 Task: Add a signature Jeffery Brown containing Have a great National Nurses Day, Jeffery Brown to email address softage.8@softage.net and add a folder Test scores
Action: Mouse moved to (112, 142)
Screenshot: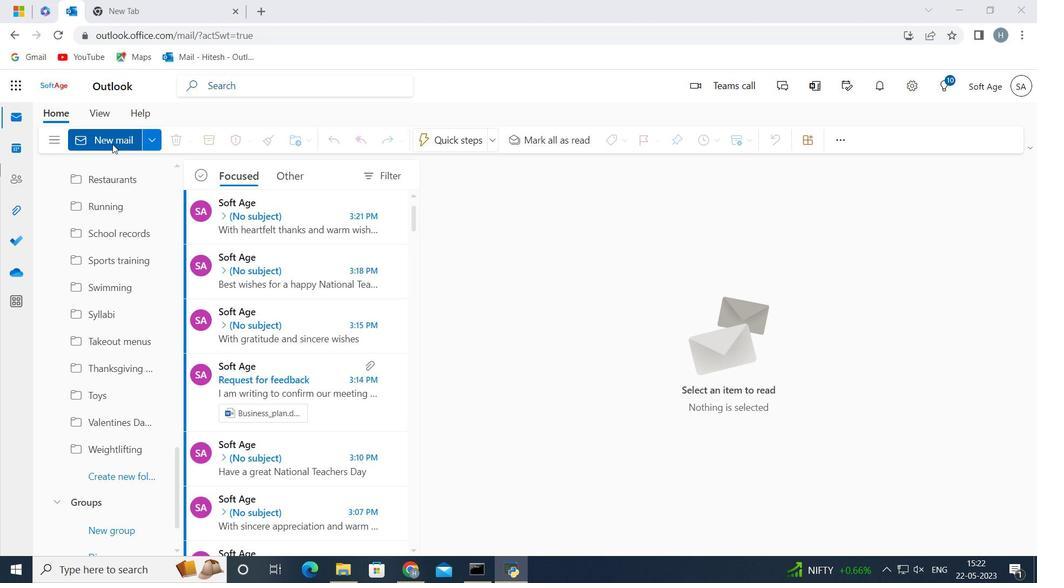 
Action: Mouse pressed left at (112, 142)
Screenshot: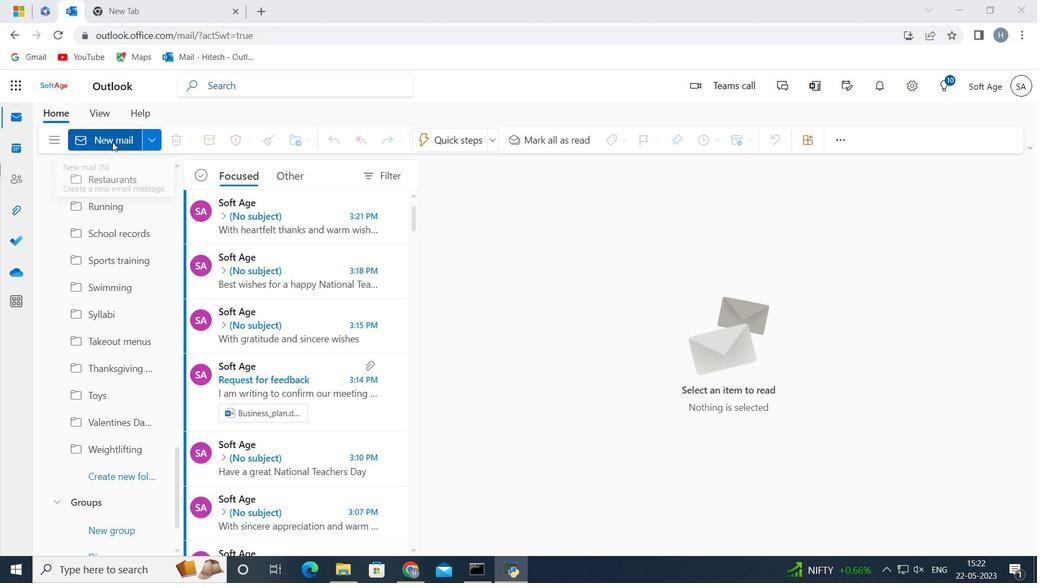 
Action: Mouse moved to (843, 146)
Screenshot: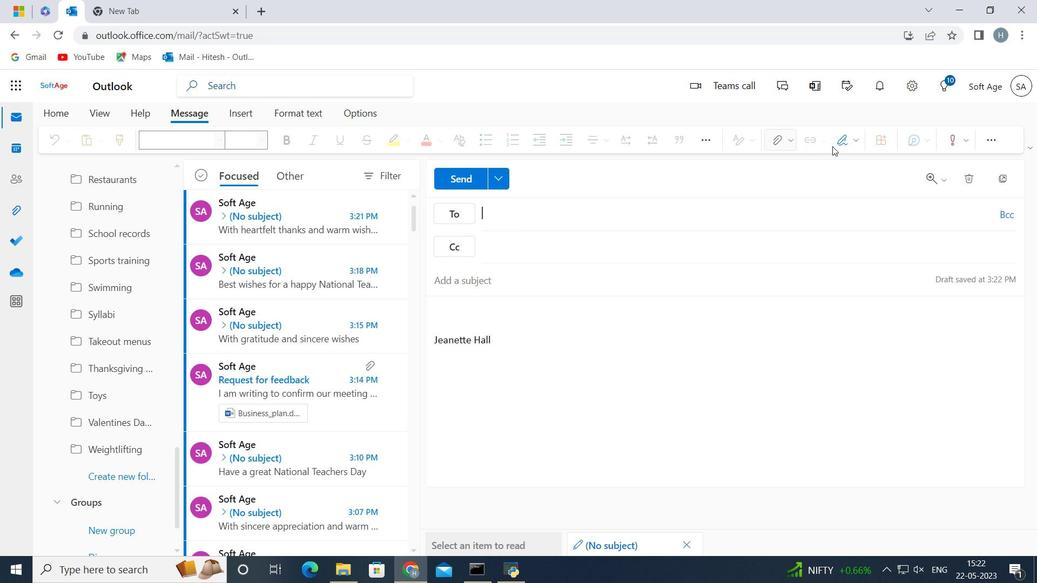 
Action: Mouse pressed left at (843, 146)
Screenshot: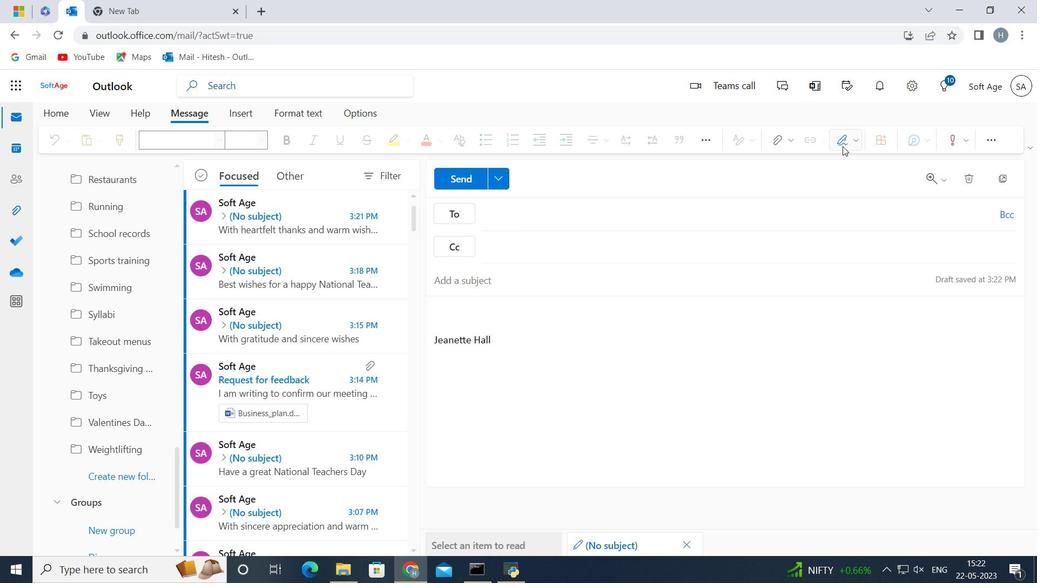 
Action: Mouse moved to (817, 314)
Screenshot: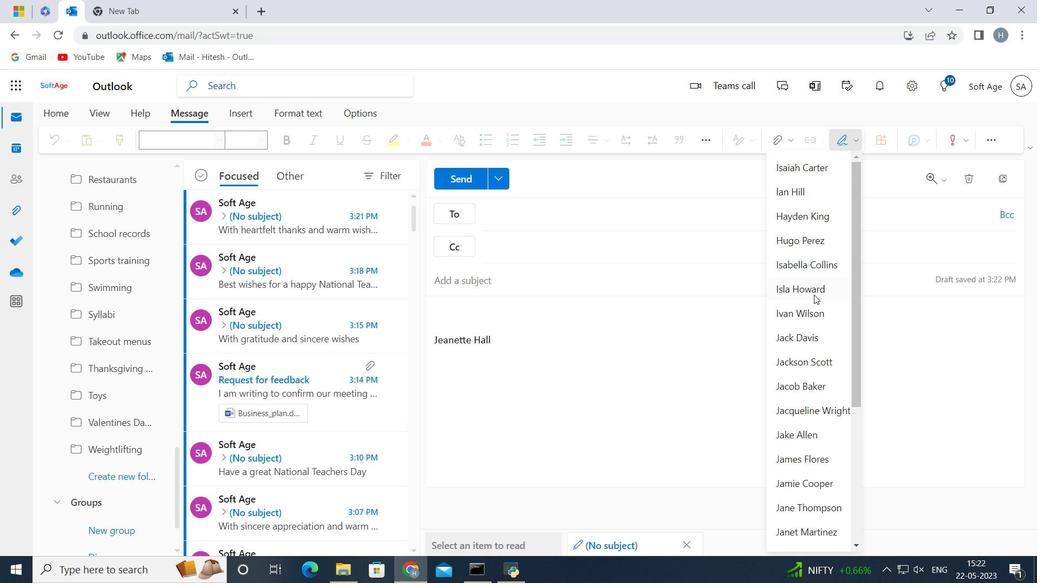 
Action: Mouse scrolled (817, 314) with delta (0, 0)
Screenshot: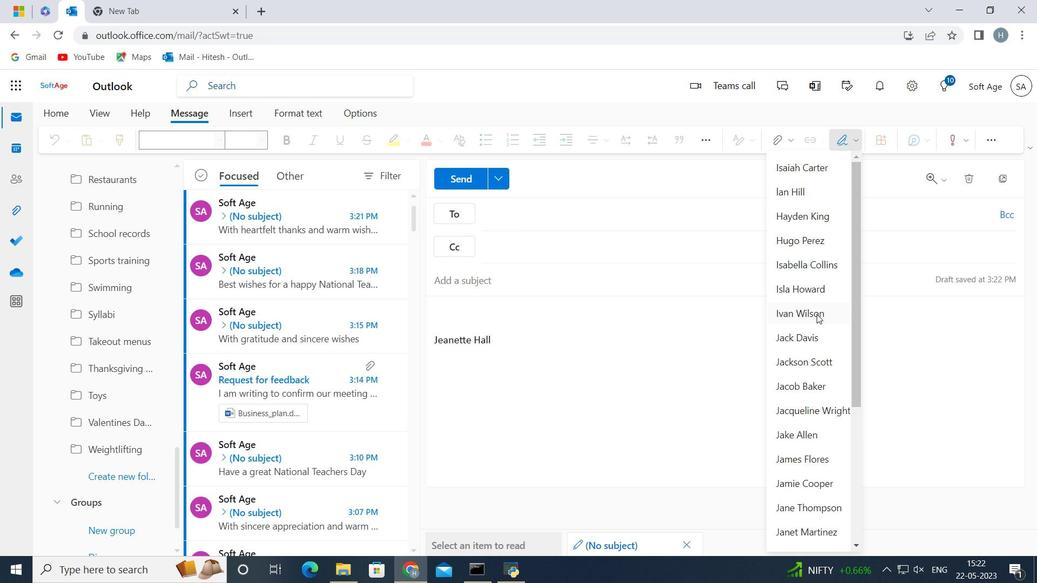 
Action: Mouse scrolled (817, 314) with delta (0, 0)
Screenshot: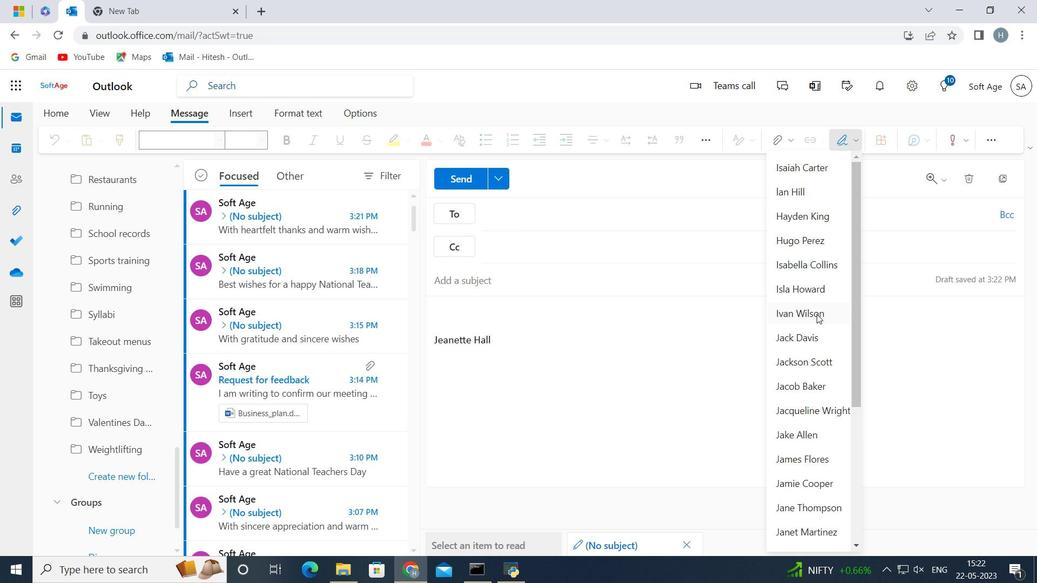 
Action: Mouse scrolled (817, 314) with delta (0, 0)
Screenshot: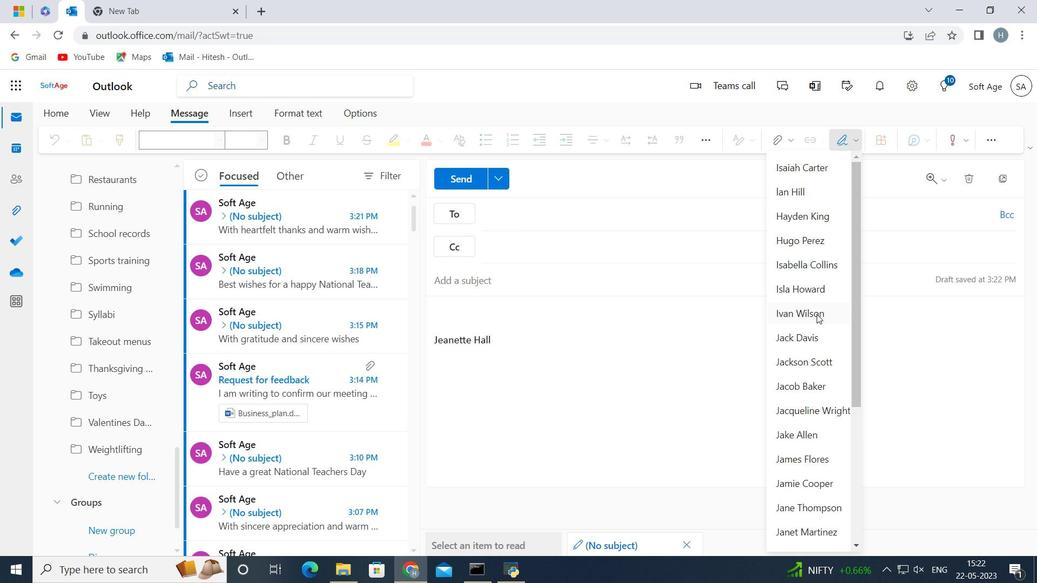 
Action: Mouse scrolled (817, 314) with delta (0, 0)
Screenshot: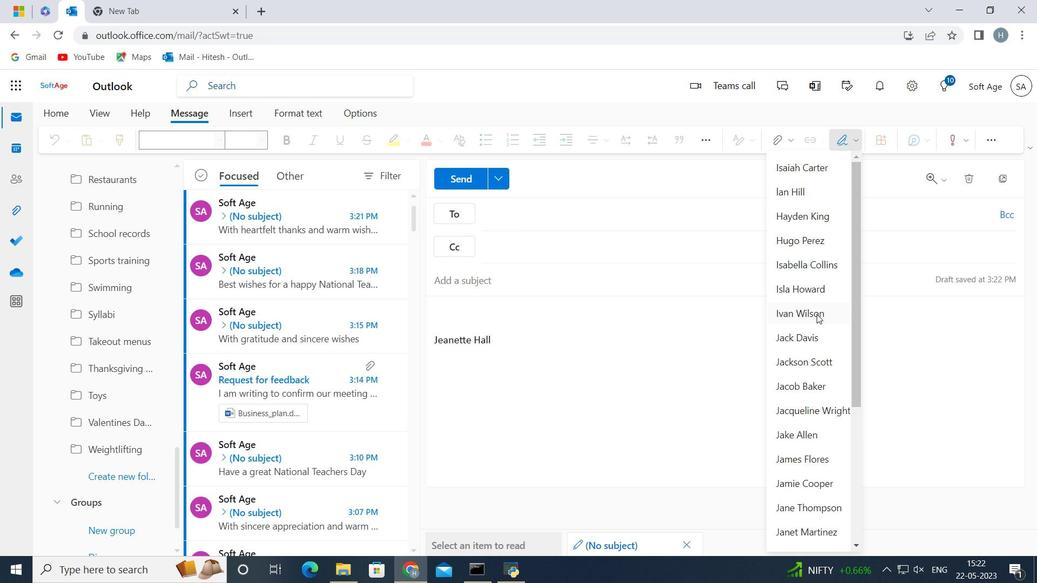
Action: Mouse scrolled (817, 314) with delta (0, 0)
Screenshot: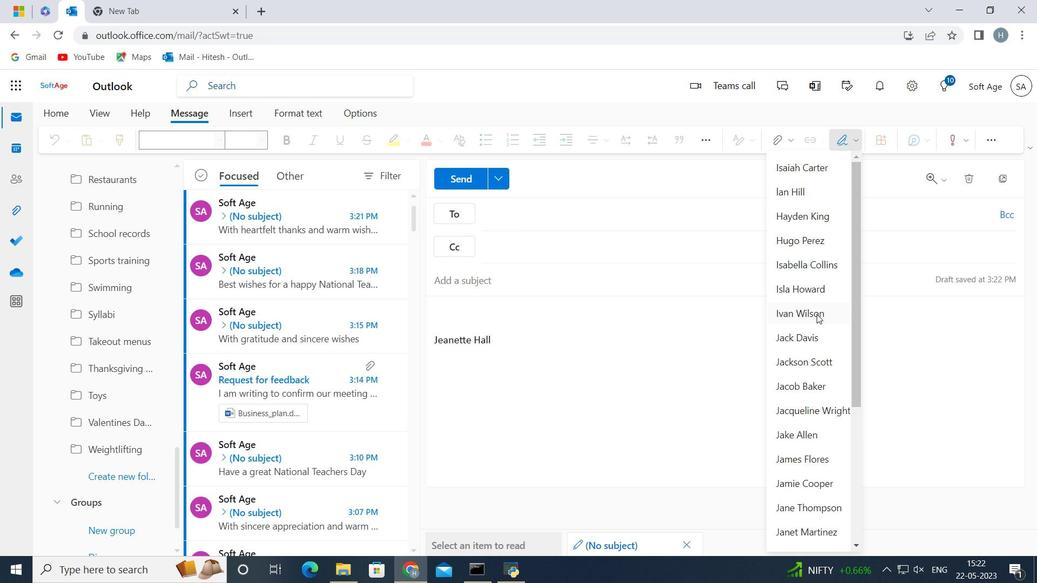 
Action: Mouse scrolled (817, 314) with delta (0, 0)
Screenshot: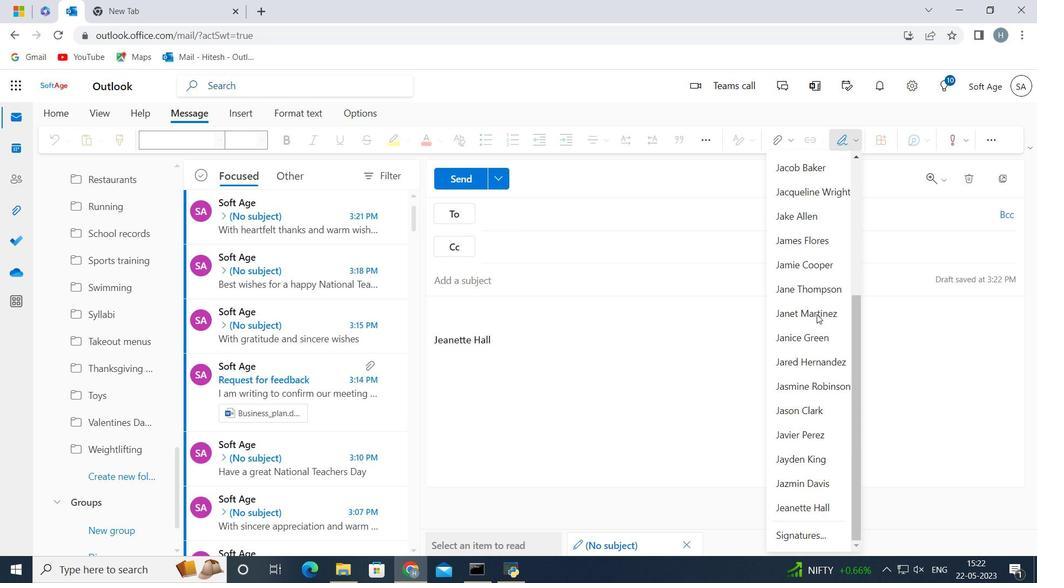 
Action: Mouse moved to (817, 317)
Screenshot: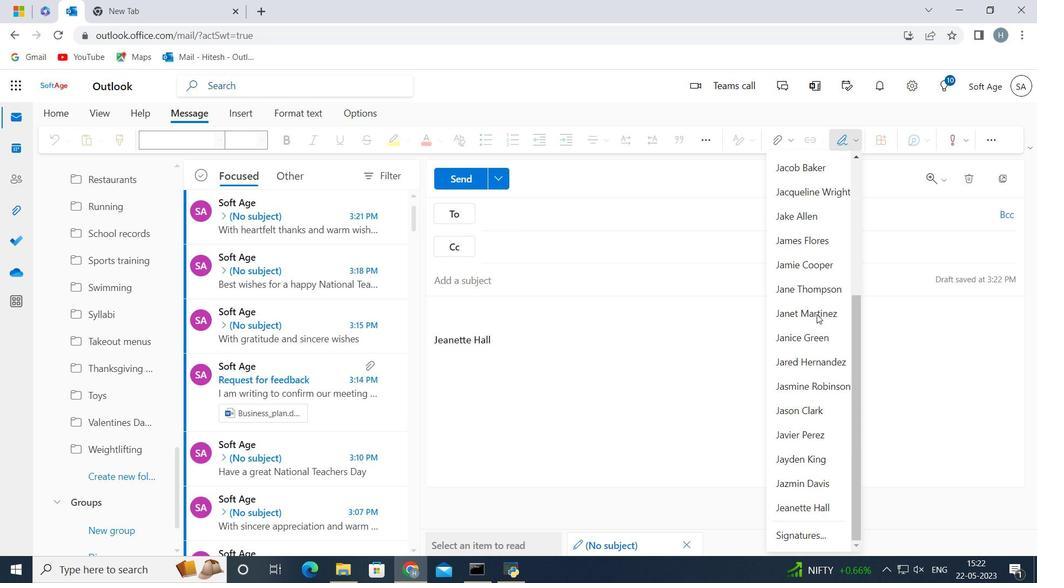 
Action: Mouse scrolled (817, 317) with delta (0, 0)
Screenshot: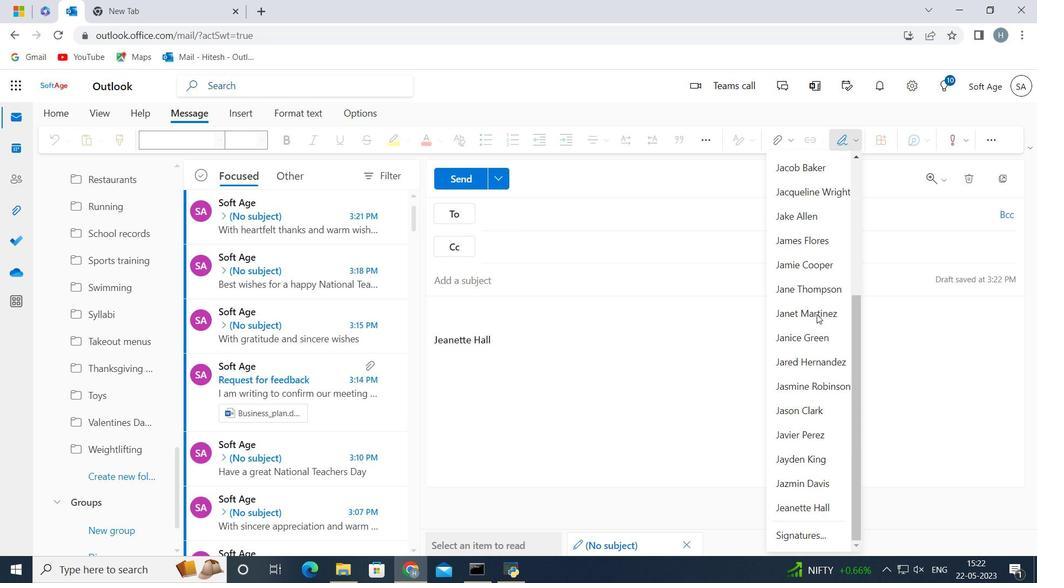 
Action: Mouse moved to (817, 322)
Screenshot: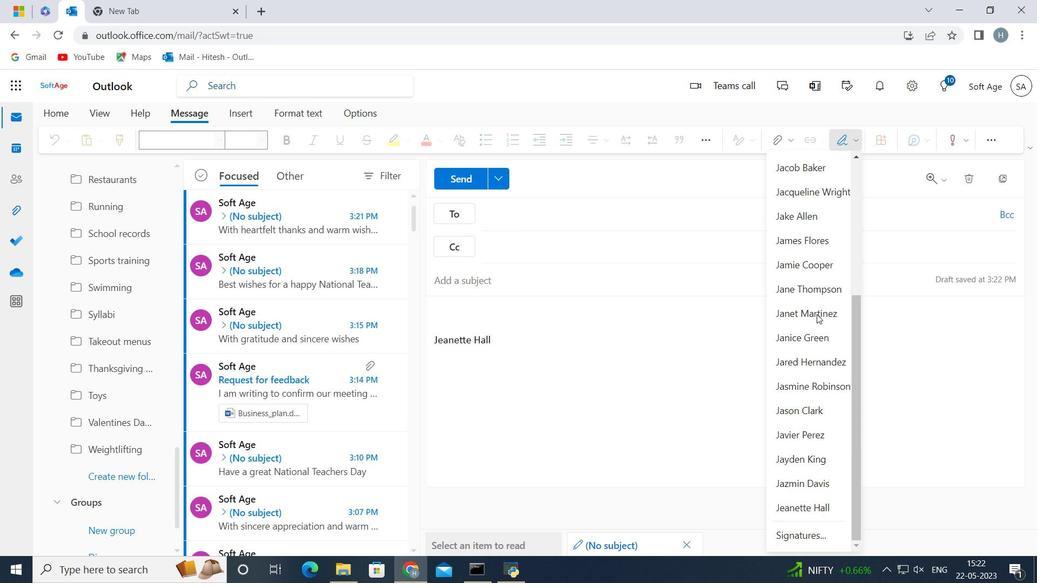 
Action: Mouse scrolled (817, 322) with delta (0, 0)
Screenshot: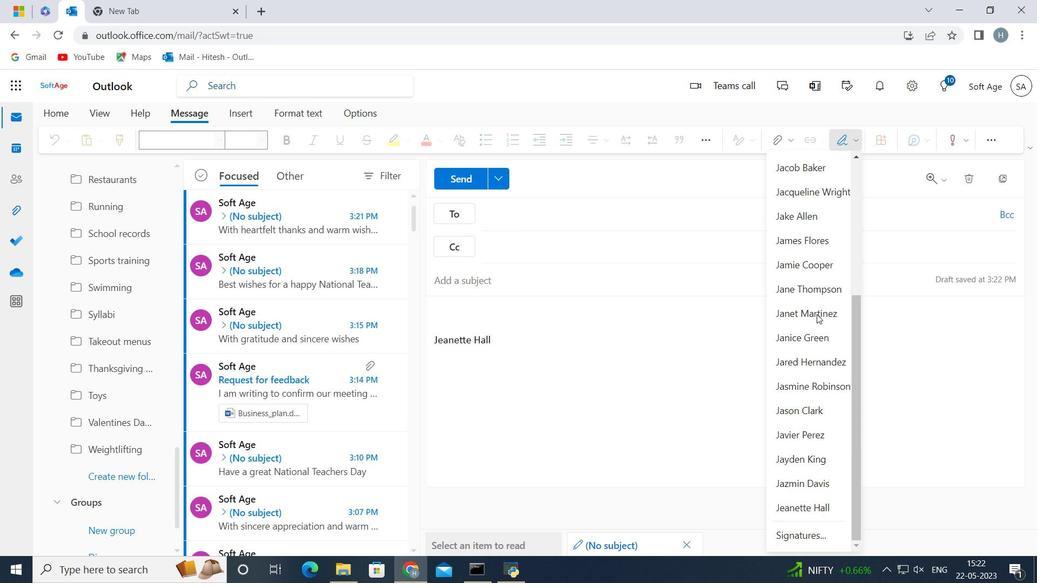 
Action: Mouse moved to (817, 327)
Screenshot: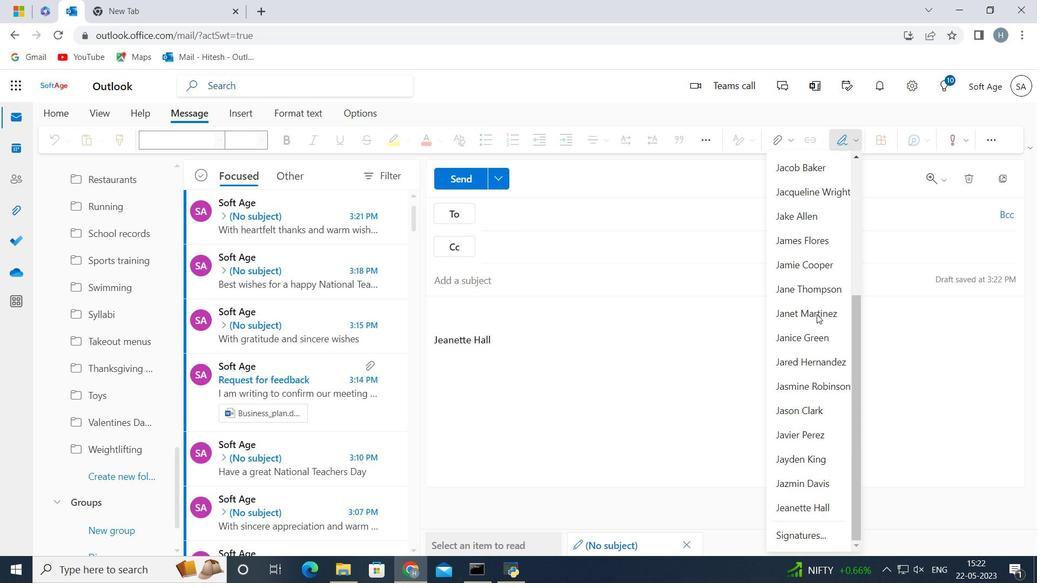 
Action: Mouse scrolled (817, 326) with delta (0, 0)
Screenshot: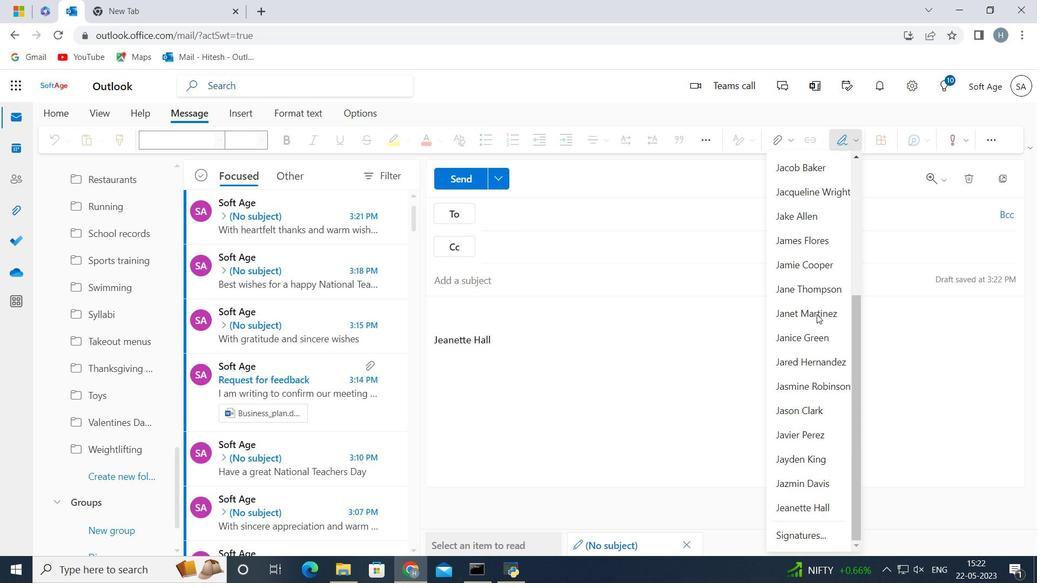 
Action: Mouse moved to (790, 539)
Screenshot: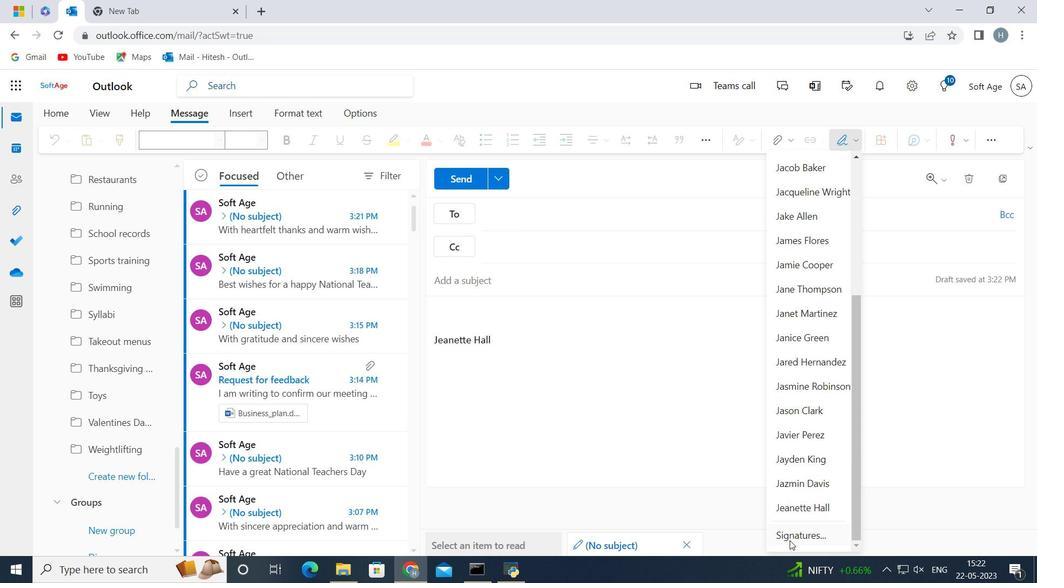 
Action: Mouse pressed left at (790, 539)
Screenshot: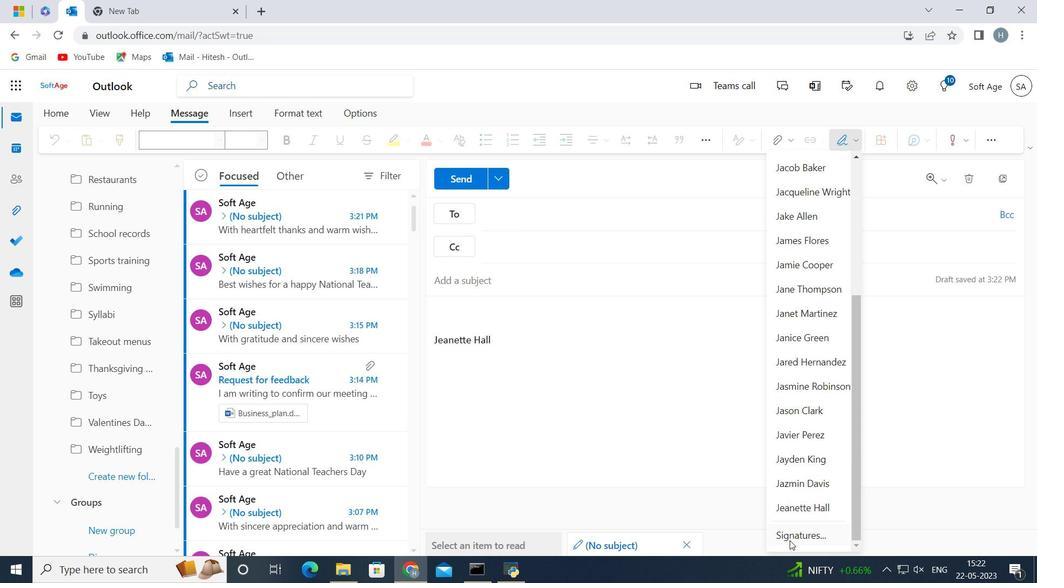 
Action: Mouse moved to (709, 242)
Screenshot: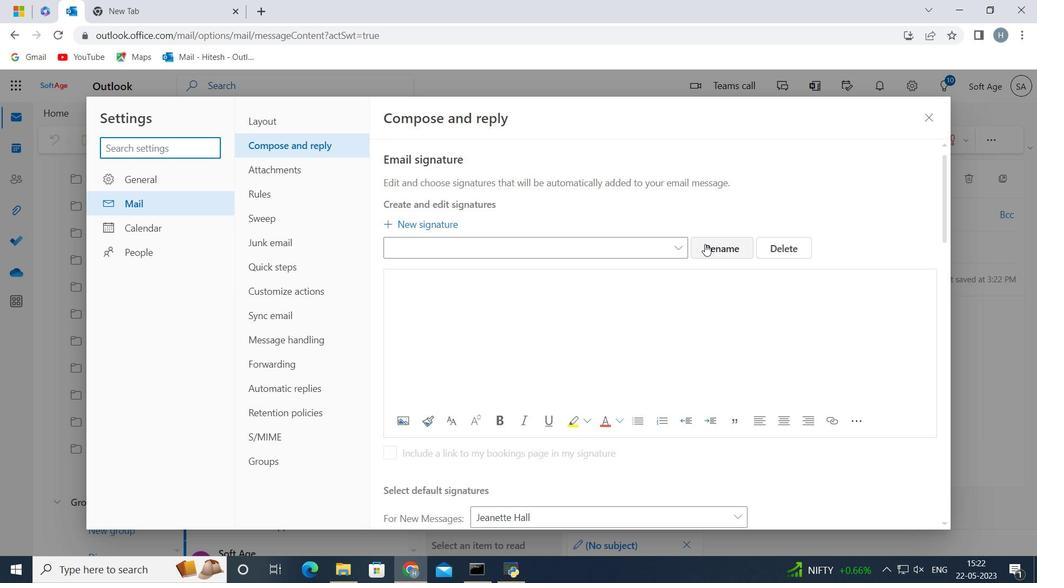 
Action: Mouse pressed left at (709, 242)
Screenshot: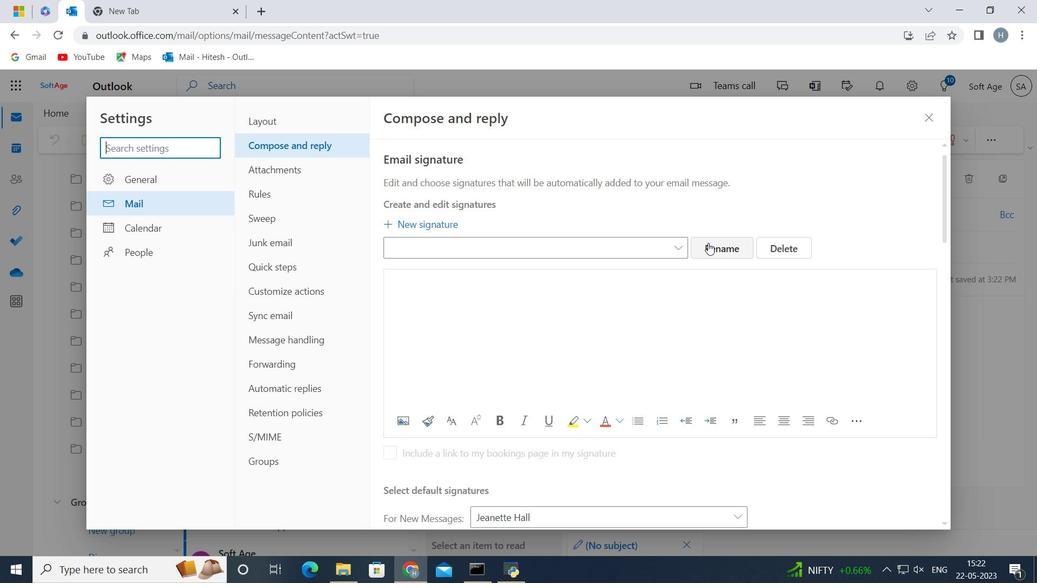 
Action: Mouse moved to (675, 246)
Screenshot: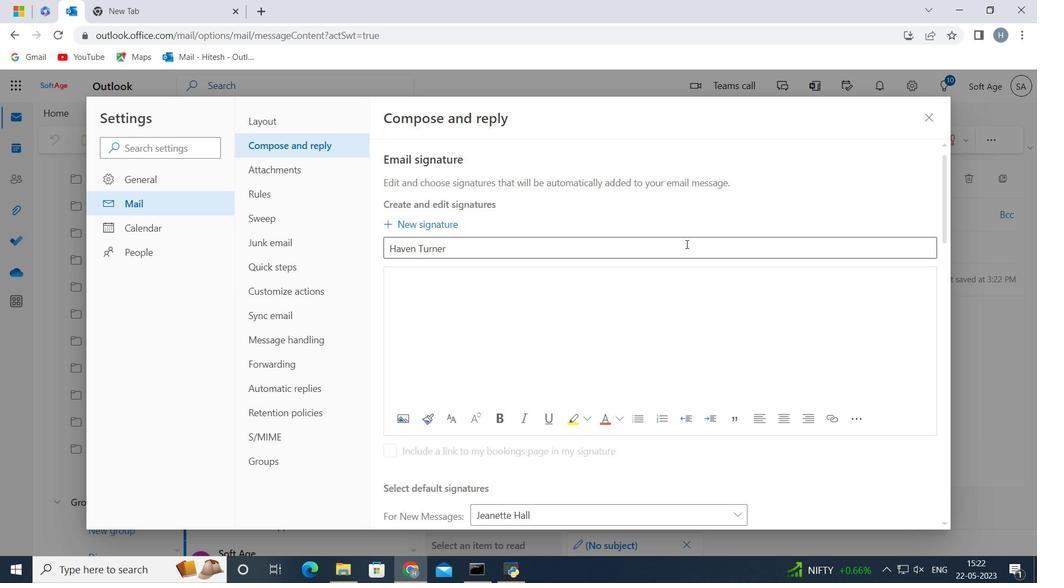 
Action: Mouse pressed left at (675, 246)
Screenshot: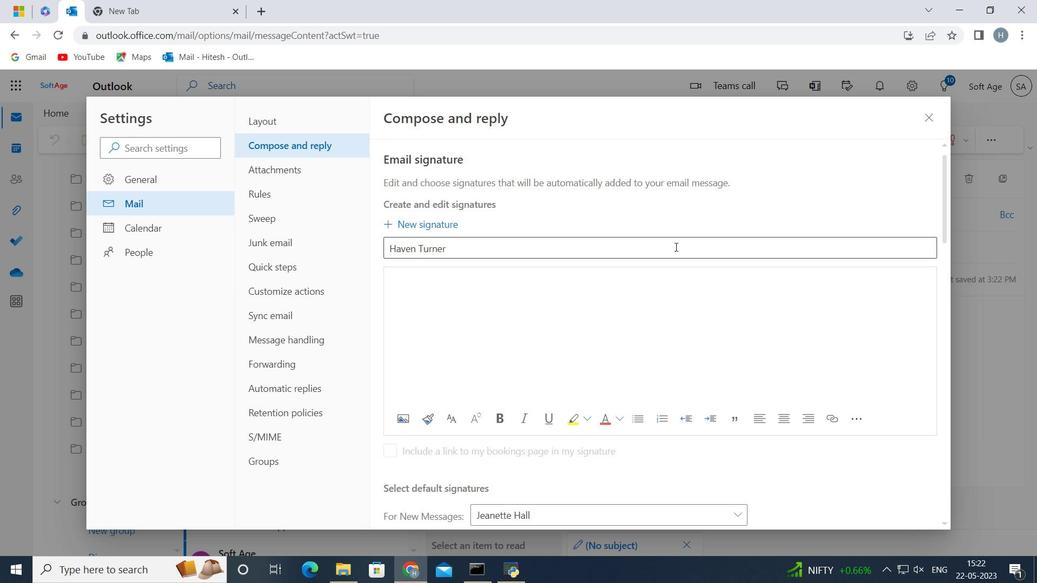 
Action: Mouse moved to (674, 246)
Screenshot: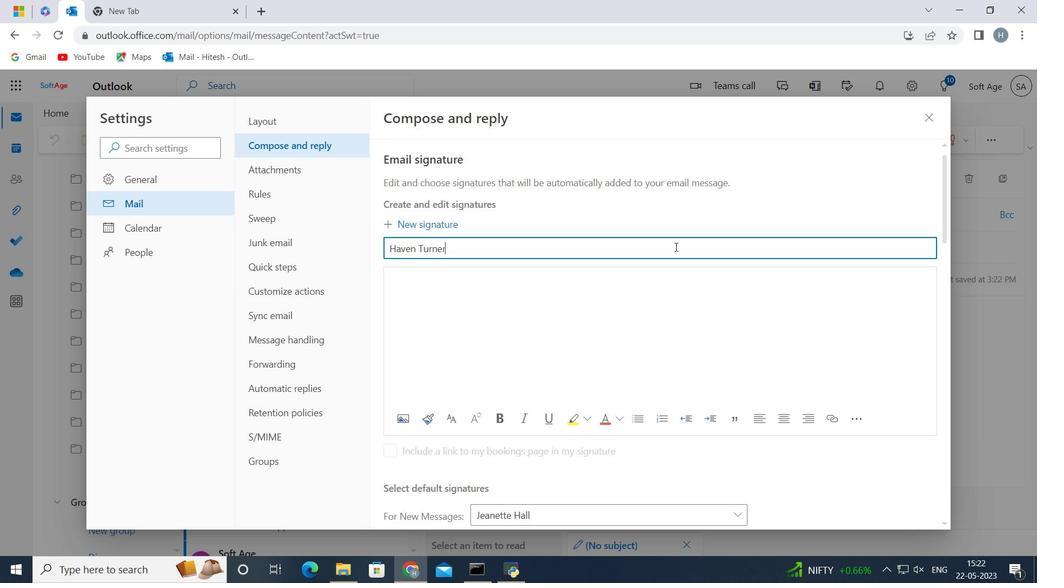 
Action: Key pressed <Key.backspace><Key.backspace><Key.backspace><Key.backspace><Key.backspace><Key.backspace><Key.backspace><Key.backspace><Key.backspace><Key.backspace><Key.backspace><Key.backspace><Key.backspace><Key.backspace><Key.backspace><Key.backspace><Key.backspace><Key.backspace><Key.backspace><Key.backspace><Key.backspace><Key.backspace><Key.backspace><Key.backspace><Key.backspace><Key.shift><Key.shift><Key.shift>Jeffery<Key.space><Key.shift><Key.shift>Brown
Screenshot: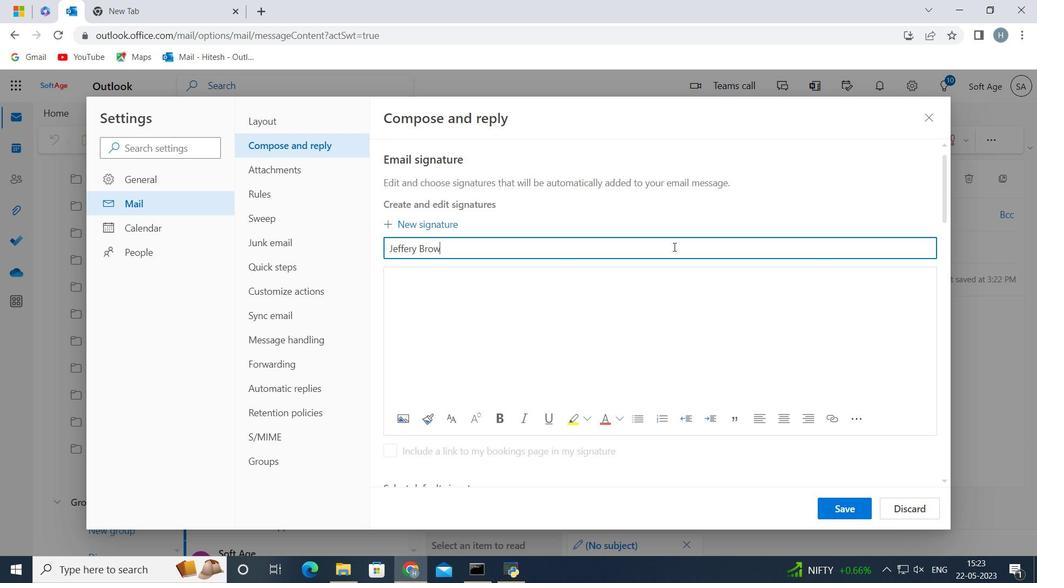
Action: Mouse moved to (873, 180)
Screenshot: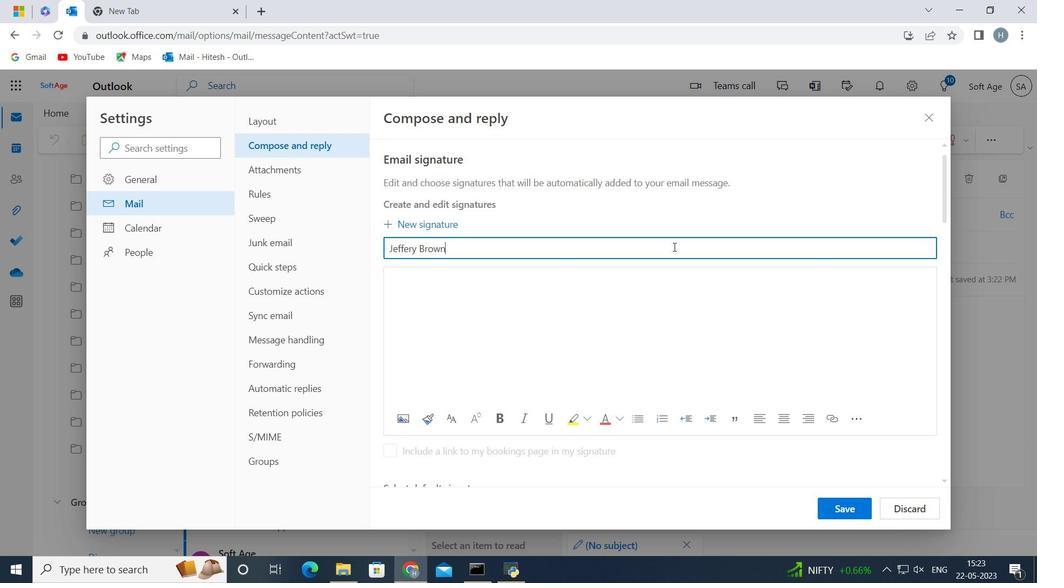 
Action: Key pressed <Key.space>
Screenshot: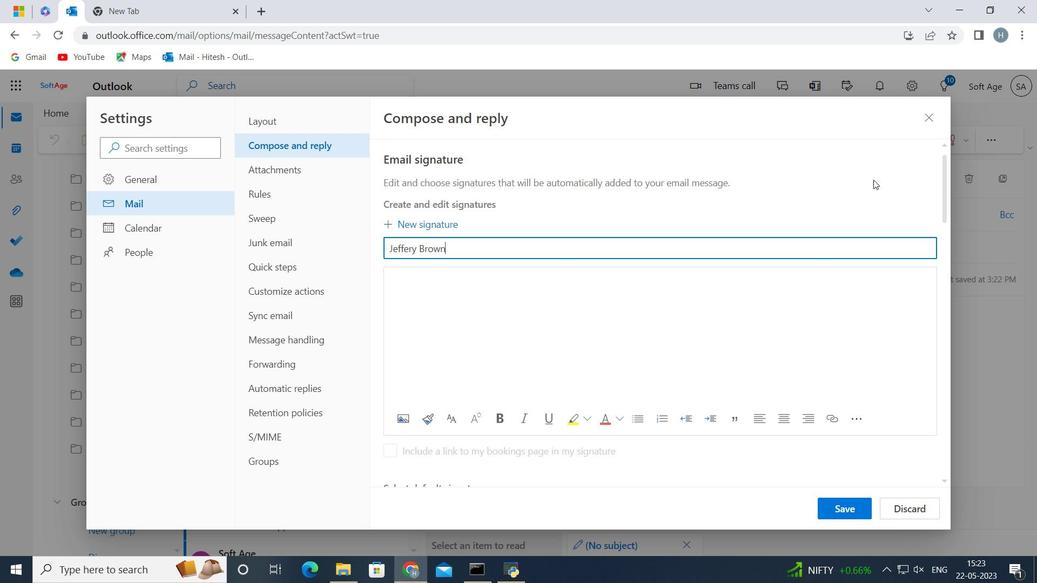 
Action: Mouse moved to (524, 312)
Screenshot: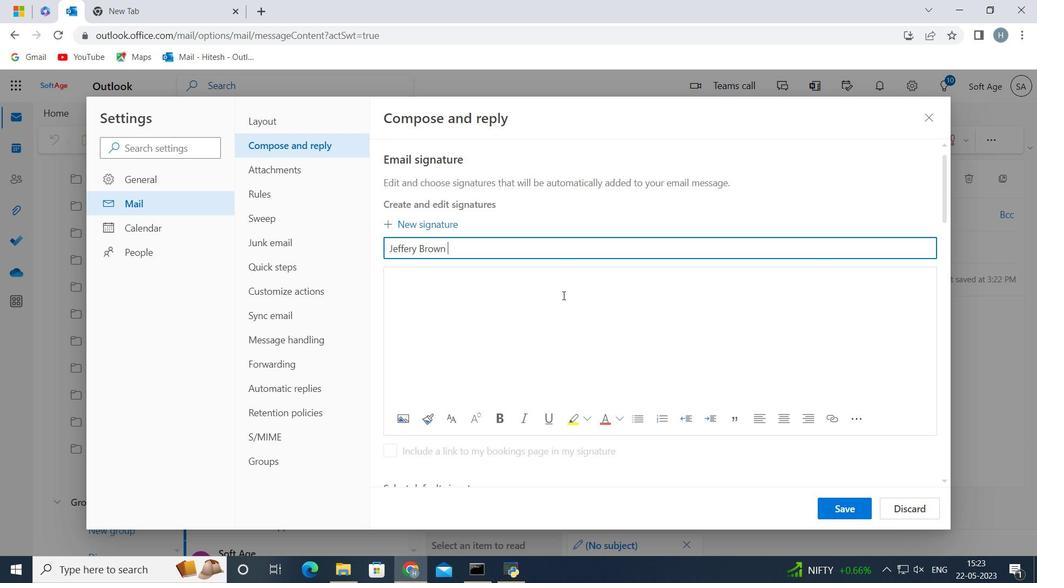 
Action: Mouse pressed left at (524, 312)
Screenshot: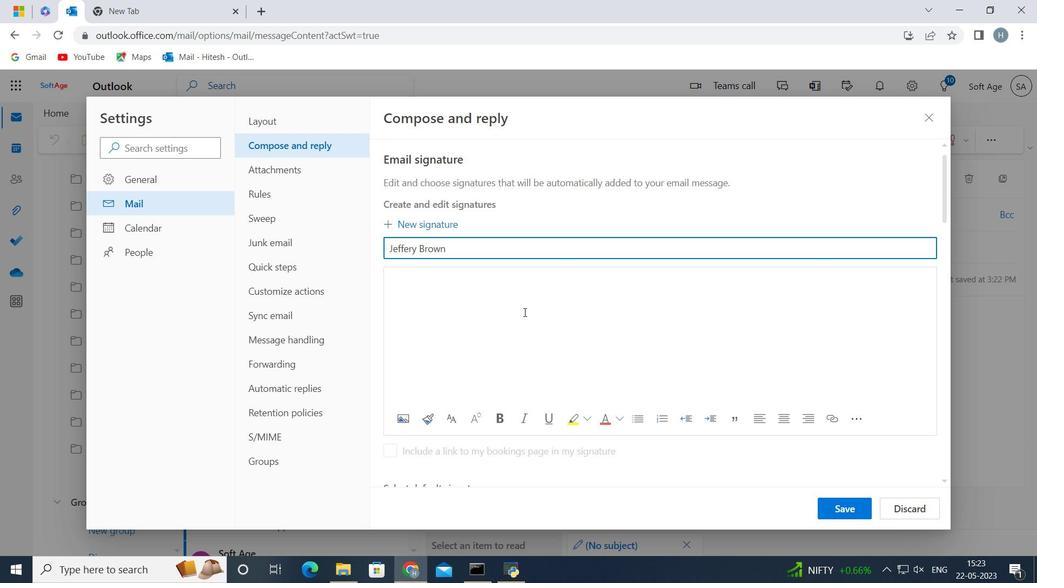 
Action: Key pressed <Key.shift><Key.shift><Key.shift><Key.shift><Key.shift><Key.shift><Key.shift><Key.shift><Key.shift><Key.shift><Key.shift><Key.shift><Key.shift><Key.shift>Jeffery<Key.space><Key.shift><Key.shift><Key.shift><Key.shift><Key.shift><Key.shift>Brown
Screenshot: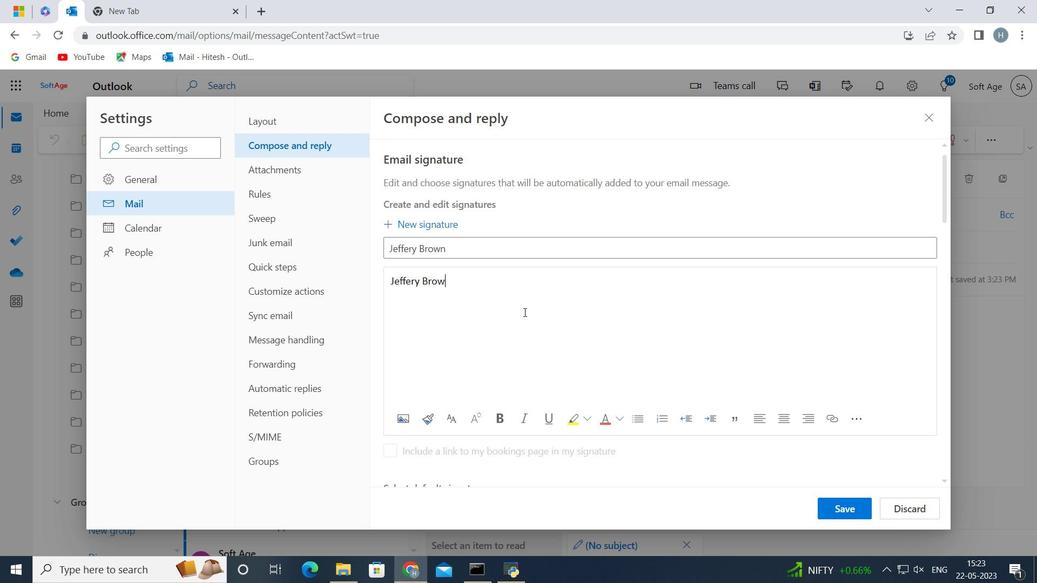 
Action: Mouse moved to (852, 514)
Screenshot: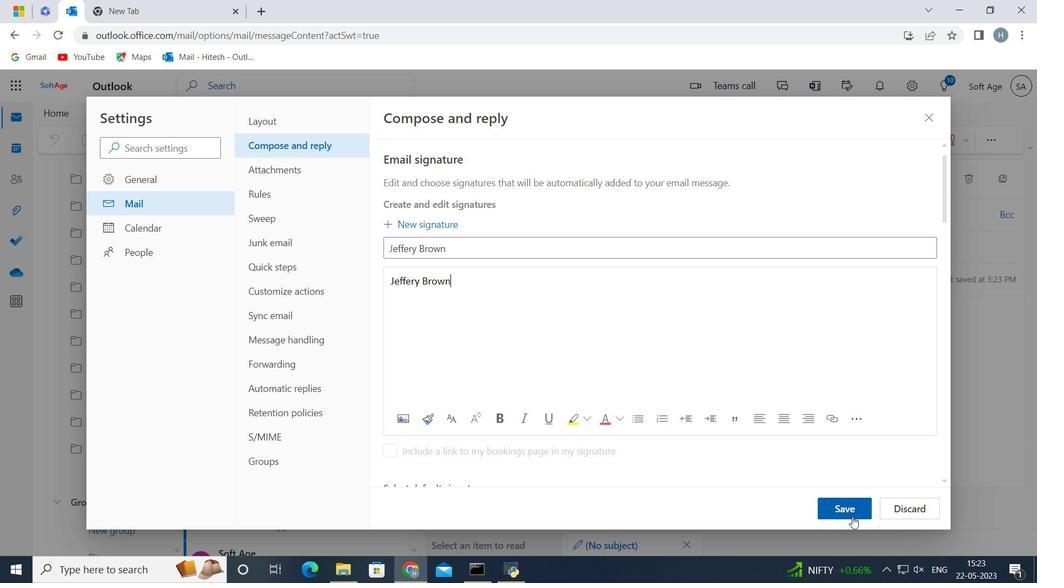 
Action: Mouse pressed left at (852, 514)
Screenshot: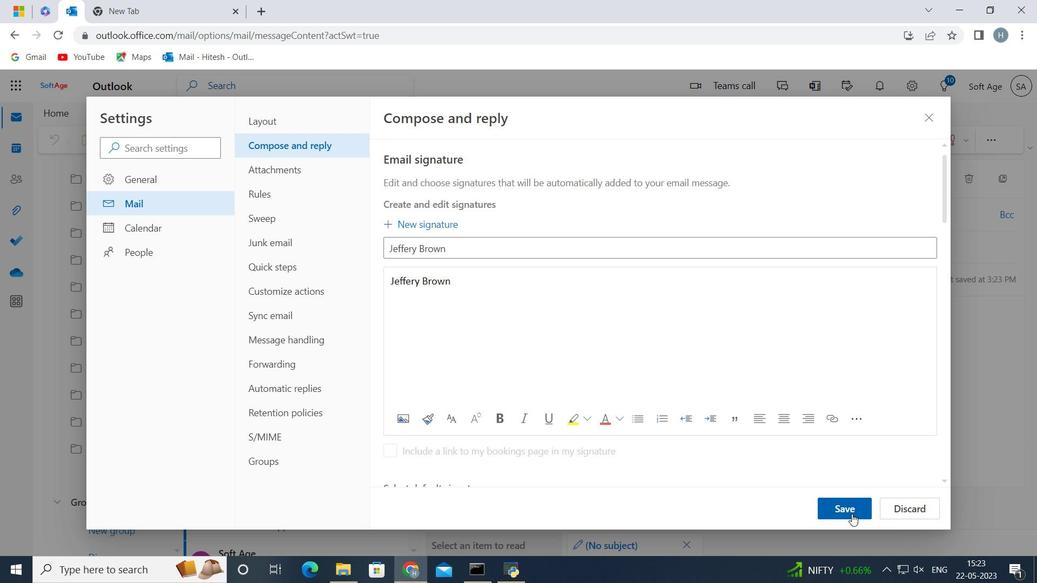 
Action: Mouse moved to (732, 350)
Screenshot: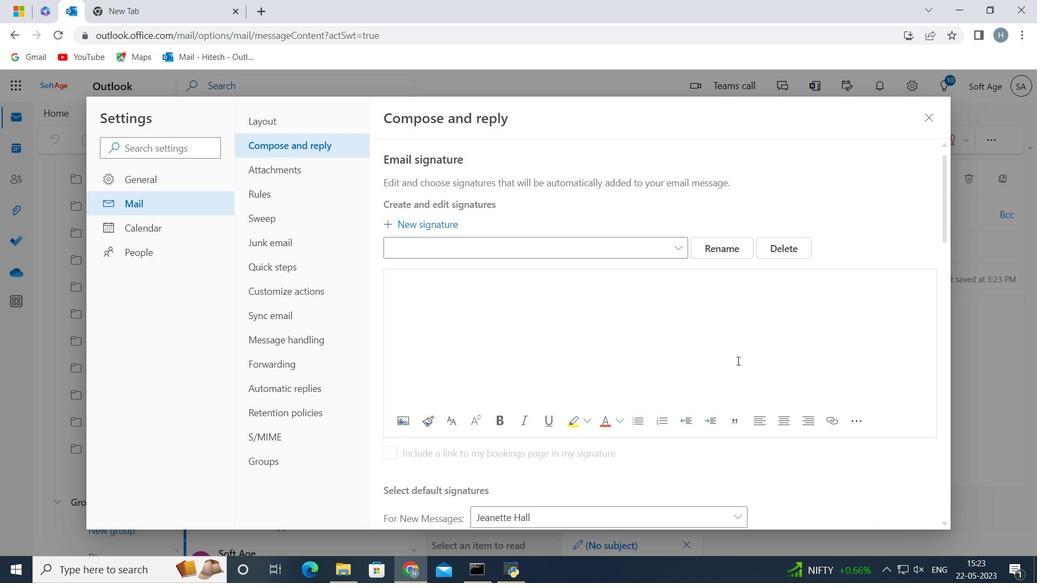 
Action: Mouse scrolled (732, 349) with delta (0, 0)
Screenshot: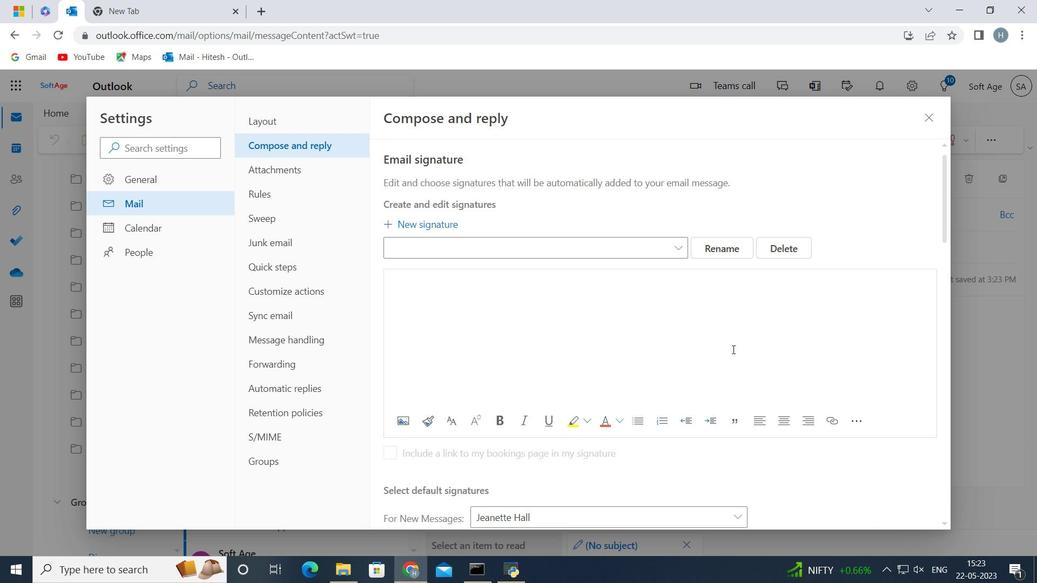 
Action: Mouse scrolled (732, 349) with delta (0, 0)
Screenshot: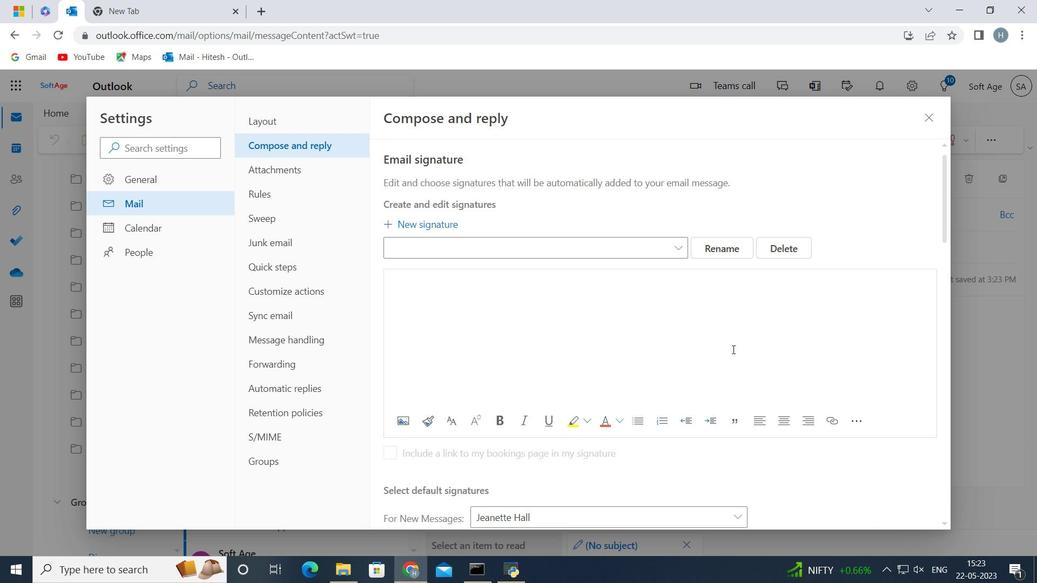 
Action: Mouse scrolled (732, 349) with delta (0, 0)
Screenshot: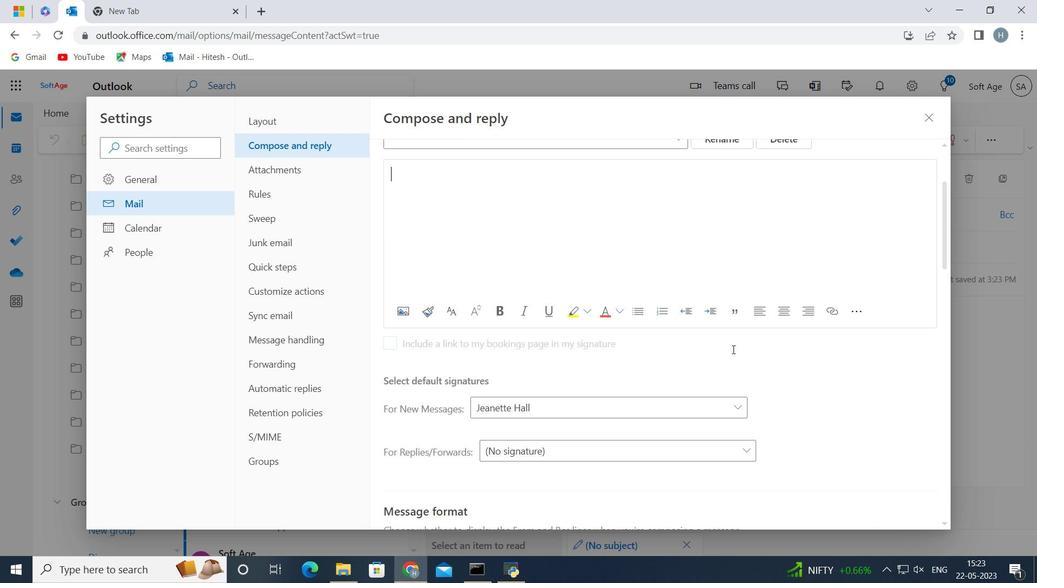 
Action: Mouse moved to (716, 316)
Screenshot: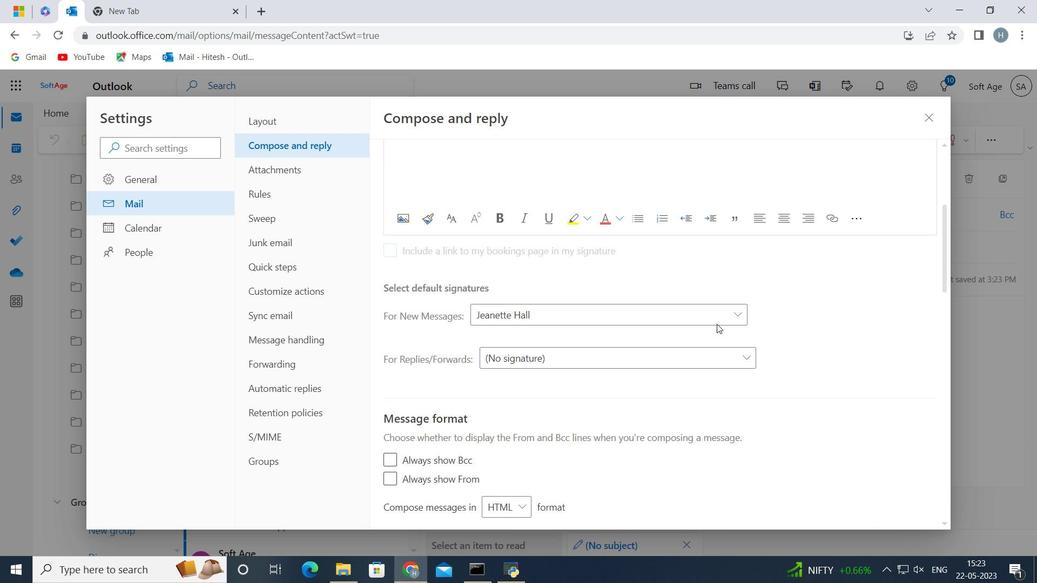 
Action: Mouse pressed left at (716, 316)
Screenshot: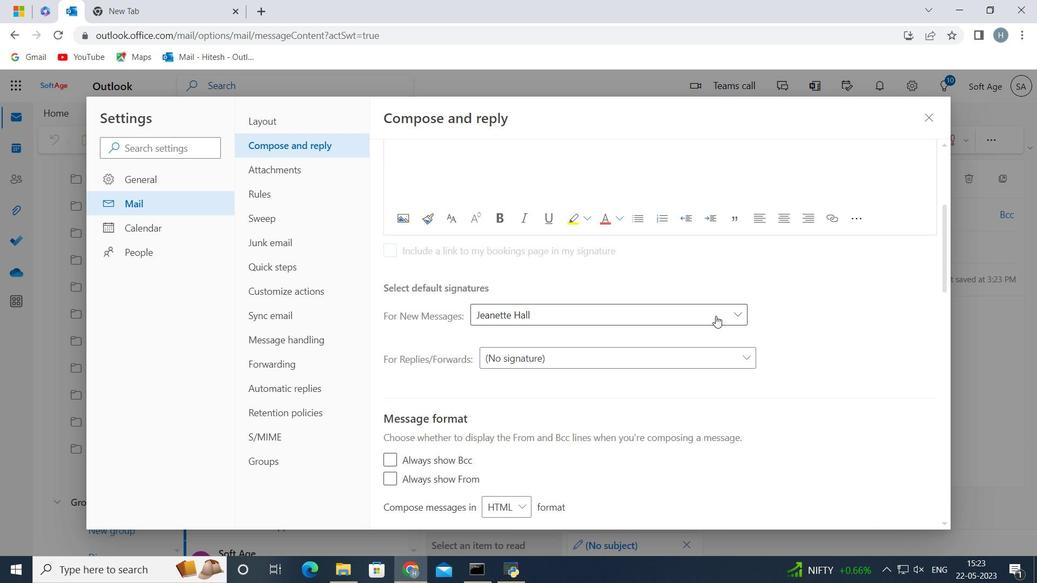 
Action: Mouse moved to (792, 537)
Screenshot: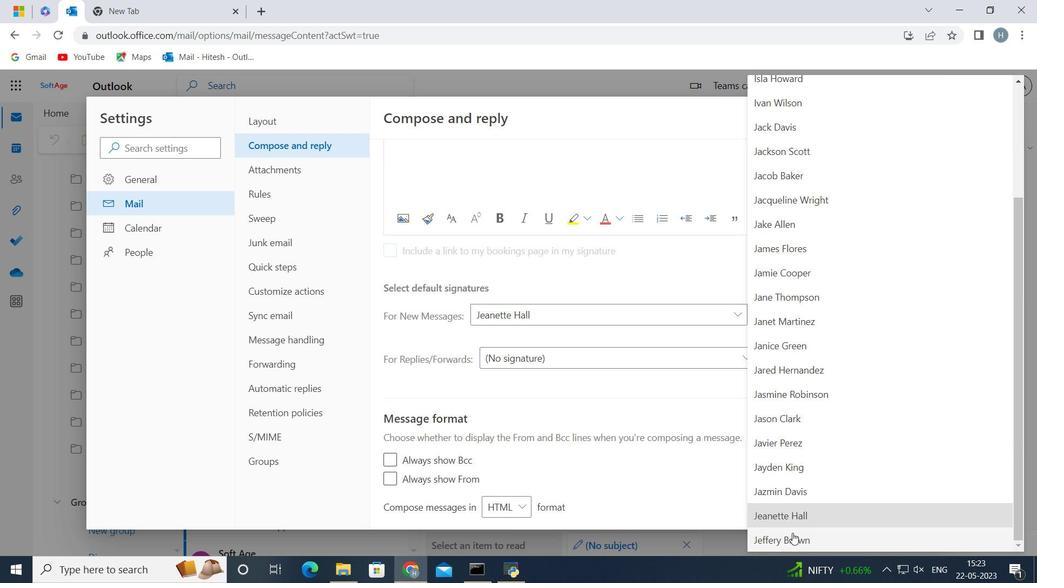 
Action: Mouse pressed left at (792, 537)
Screenshot: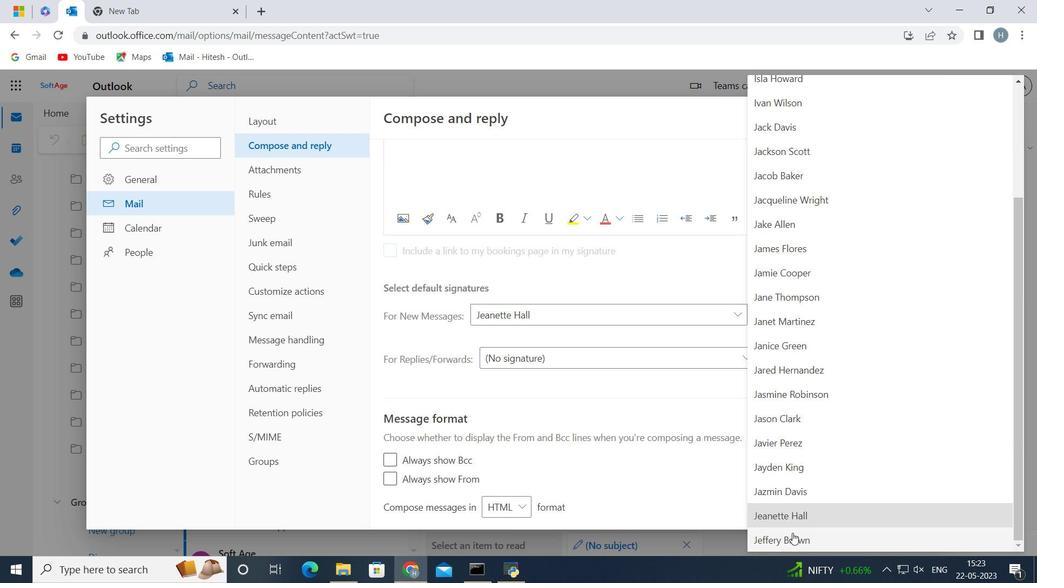 
Action: Mouse moved to (832, 510)
Screenshot: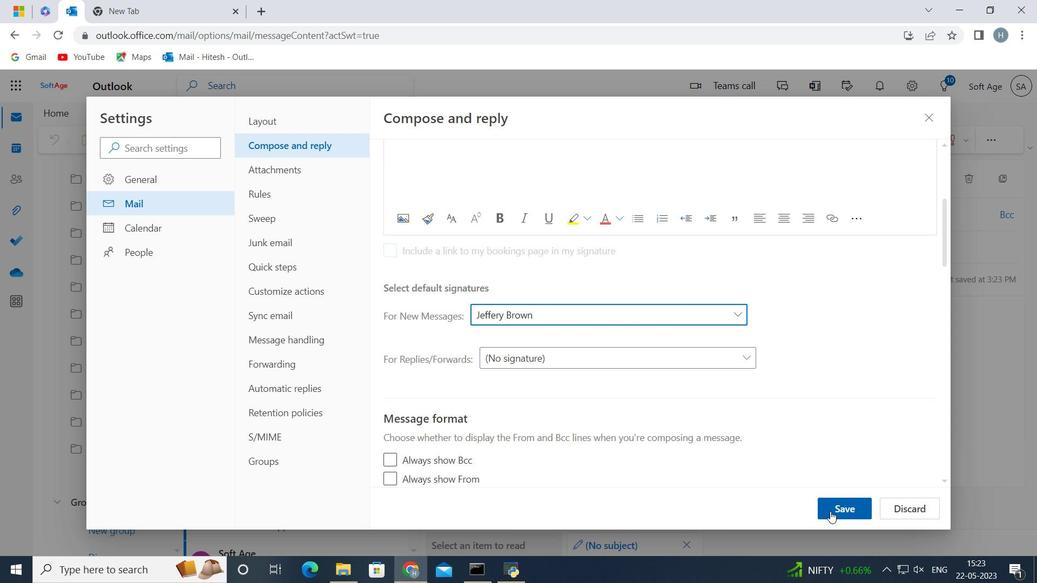 
Action: Mouse pressed left at (832, 510)
Screenshot: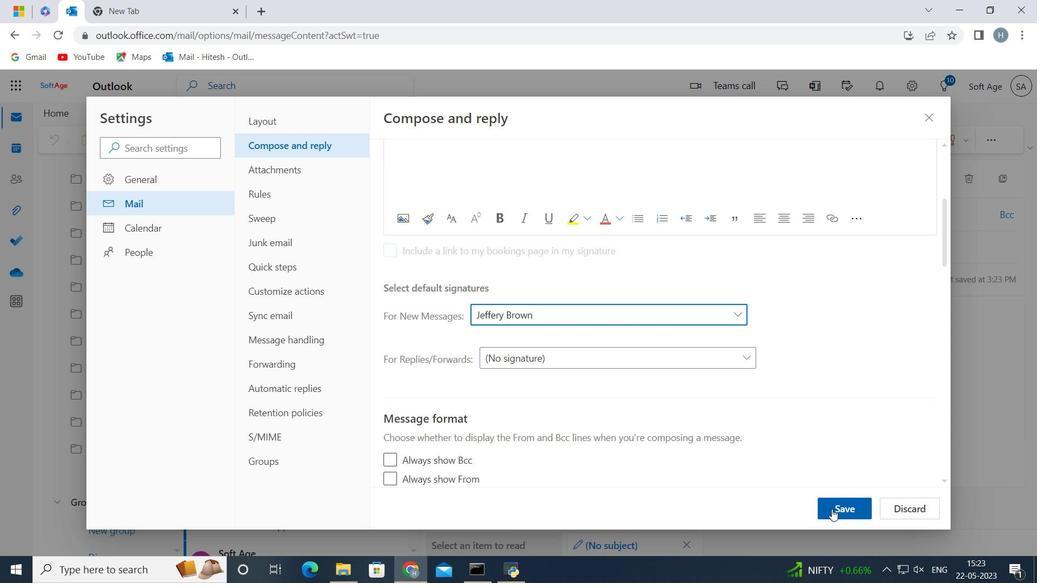 
Action: Mouse moved to (929, 115)
Screenshot: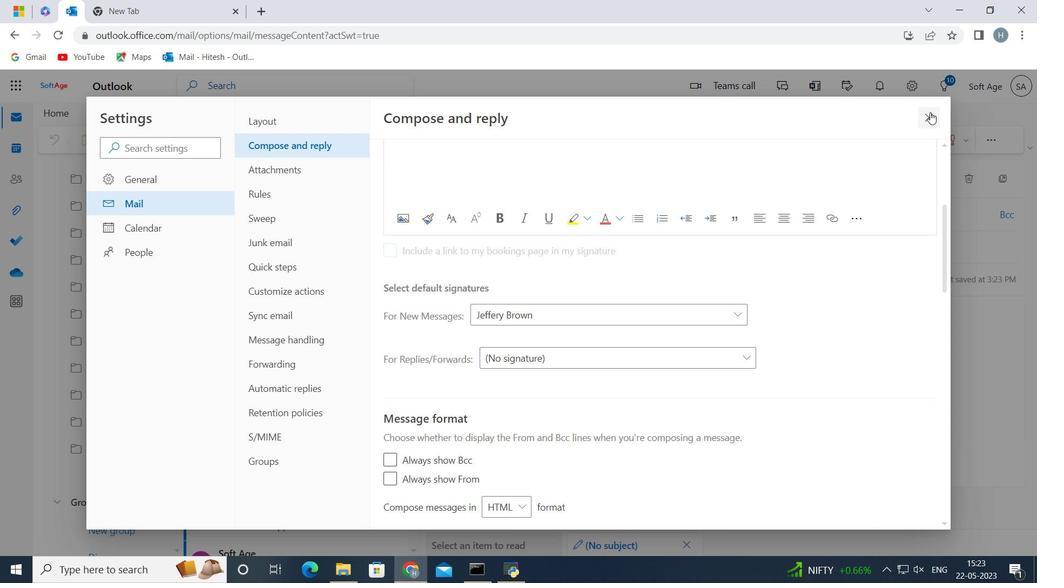 
Action: Mouse pressed left at (929, 115)
Screenshot: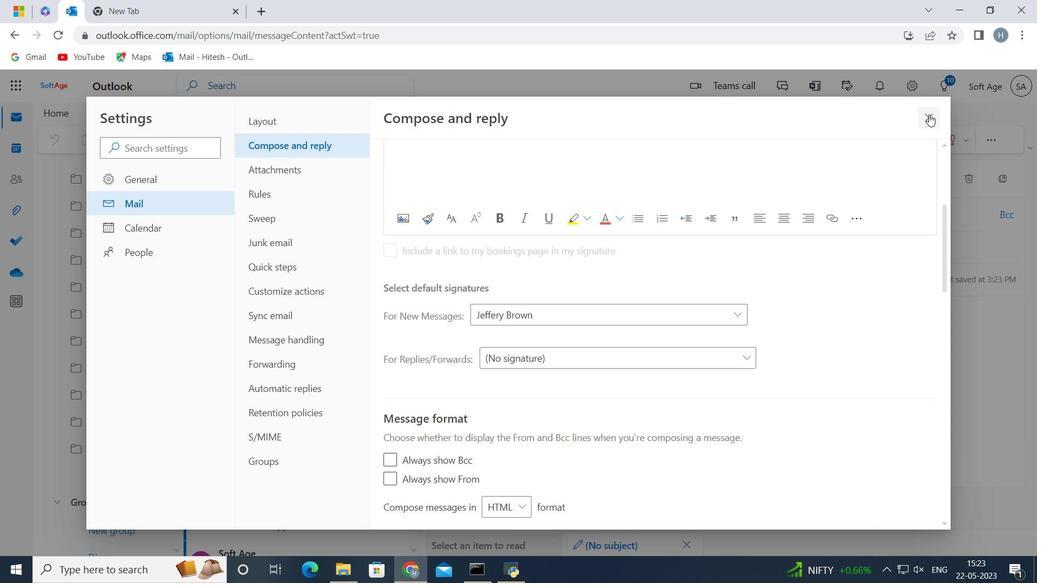 
Action: Mouse moved to (513, 343)
Screenshot: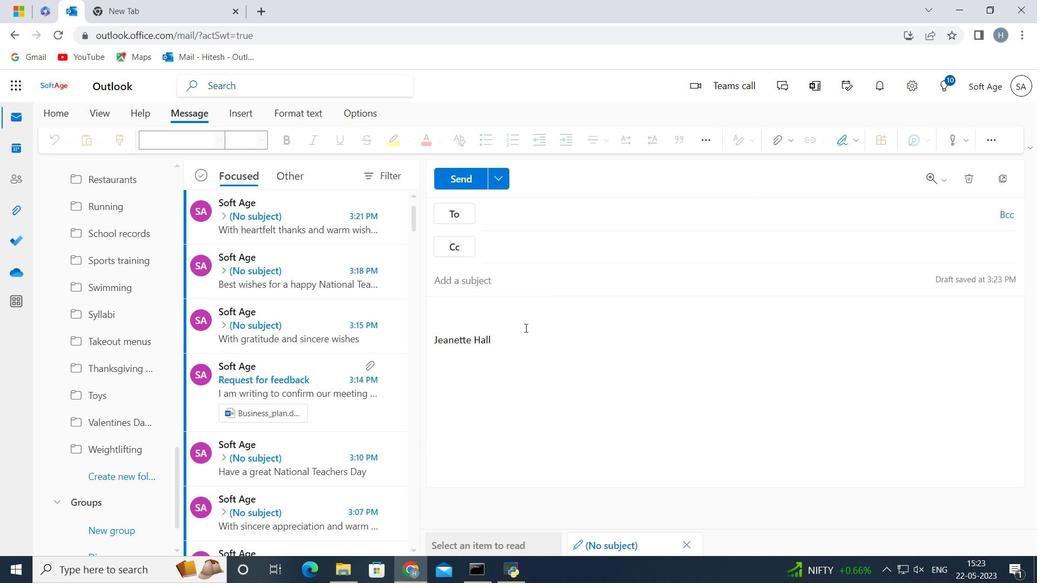
Action: Mouse pressed left at (513, 343)
Screenshot: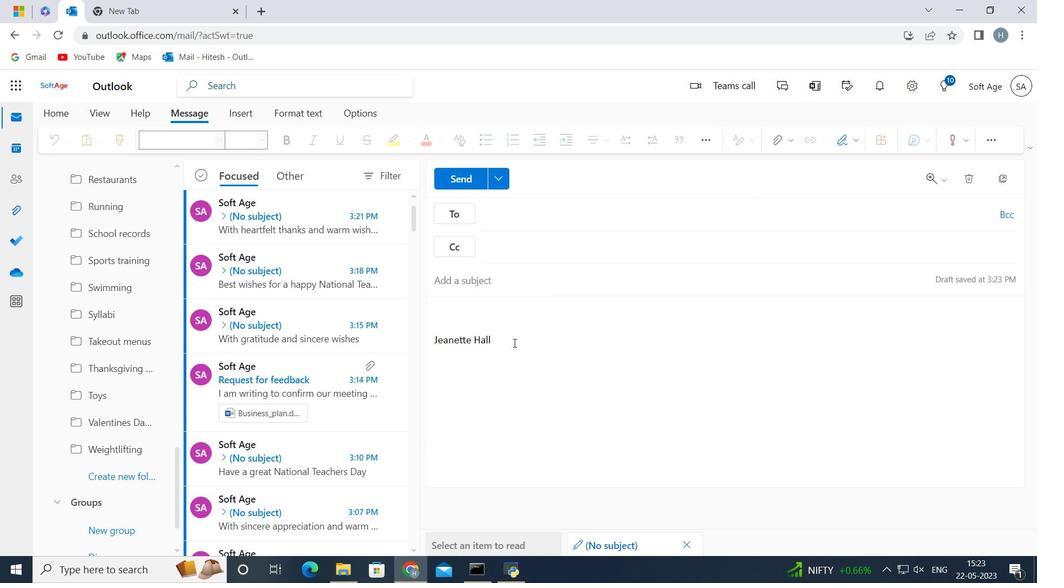 
Action: Key pressed <Key.backspace>\<Key.backspace><Key.backspace><Key.backspace><Key.backspace><Key.backspace><Key.backspace><Key.backspace><Key.backspace><Key.backspace><Key.backspace><Key.backspace><Key.backspace><Key.backspace><Key.backspace><Key.backspace><Key.backspace><Key.backspace><Key.backspace><Key.backspace><Key.backspace><Key.backspace><Key.backspace><Key.backspace><Key.backspace><Key.backspace><Key.backspace><Key.backspace><Key.backspace><Key.shift>Have<Key.space>a<Key.space>great<Key.space><Key.shift>National<Key.space><Key.shift>Nurses<Key.space><Key.shift>Day<Key.space>
Screenshot: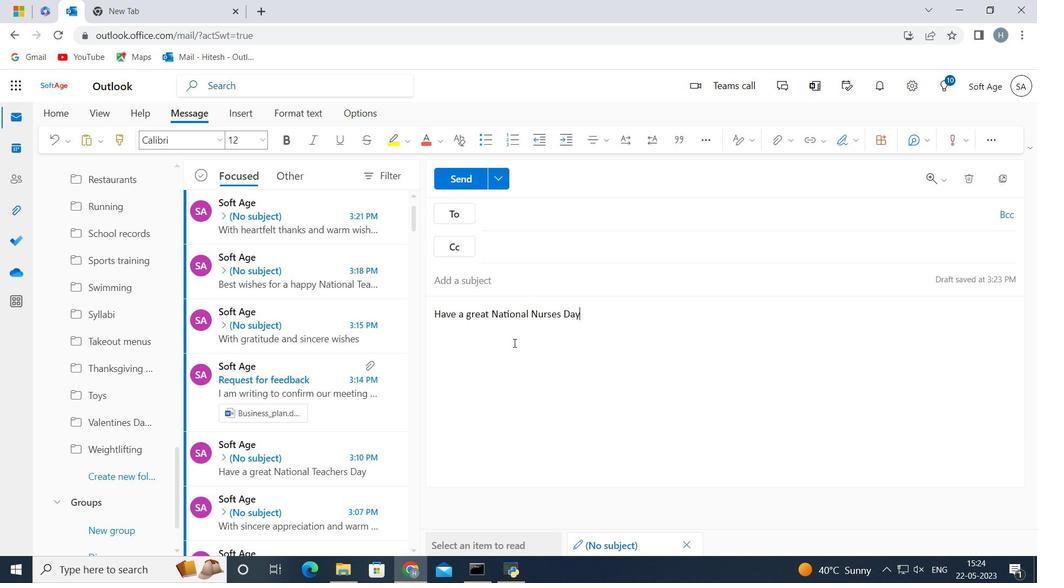 
Action: Mouse moved to (497, 208)
Screenshot: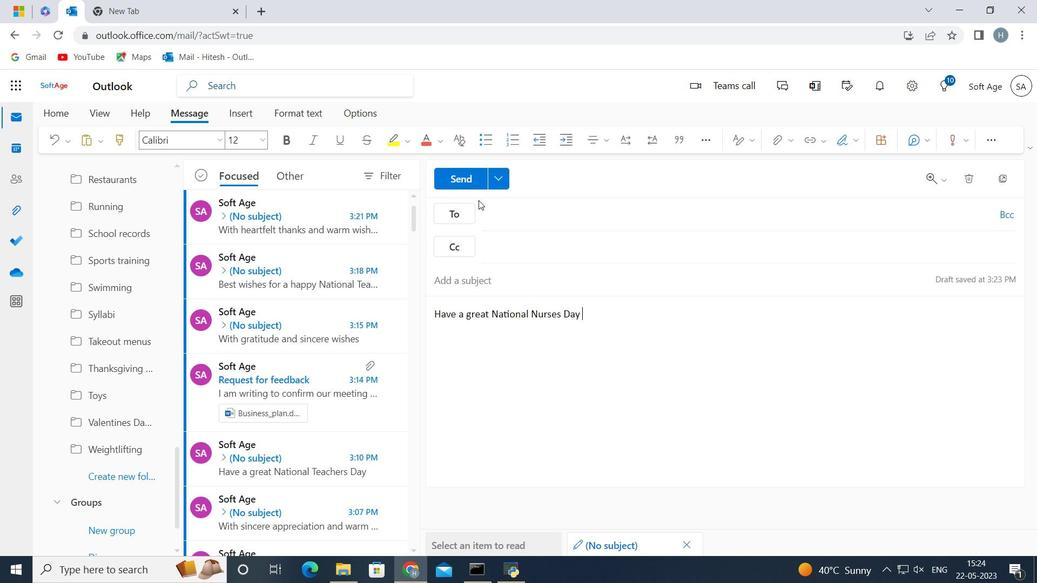 
Action: Mouse pressed left at (497, 208)
Screenshot: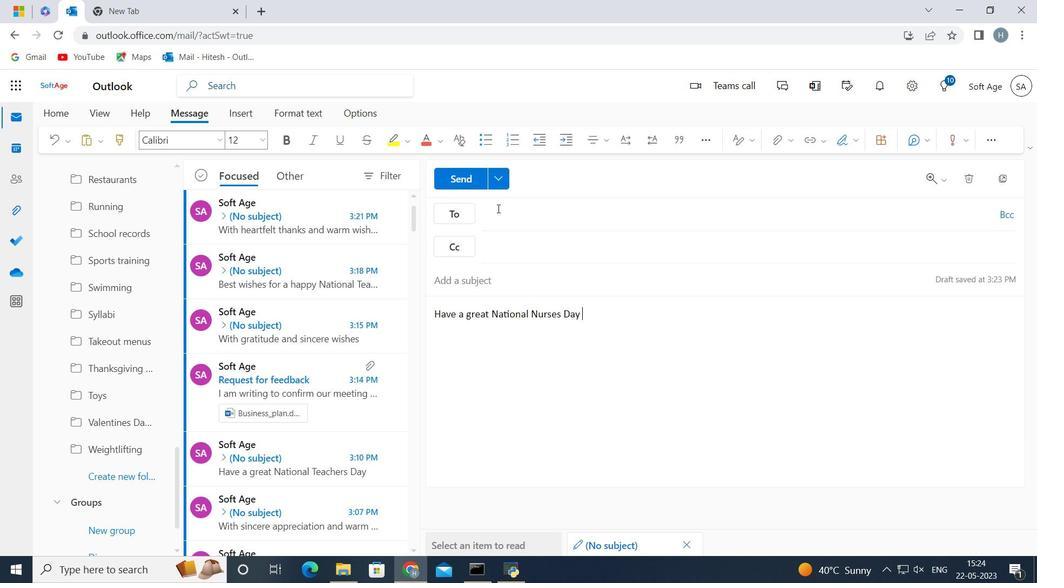 
Action: Key pressed softage.8<Key.shift>@softage.ne
Screenshot: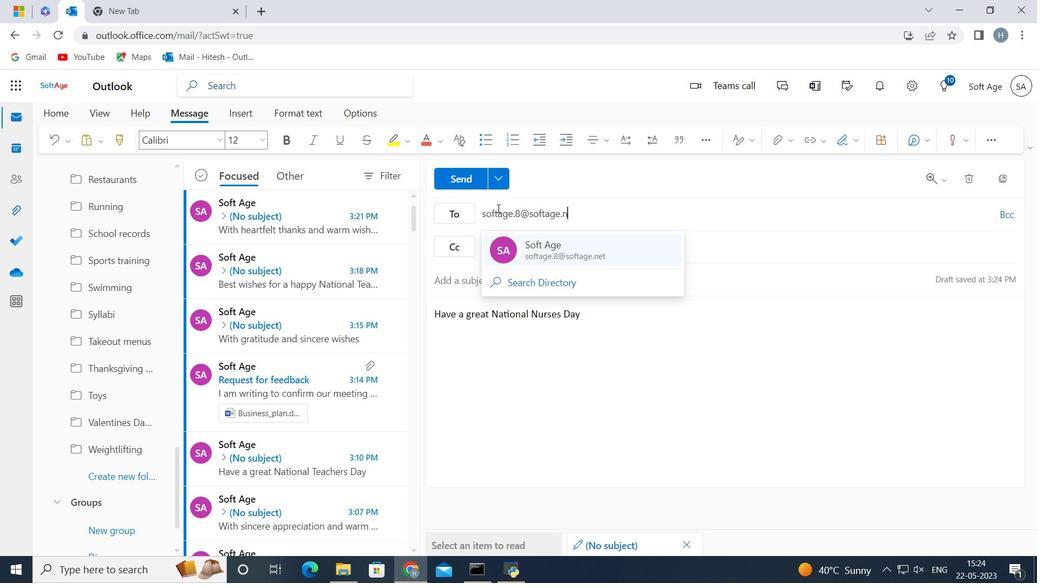 
Action: Mouse moved to (495, 214)
Screenshot: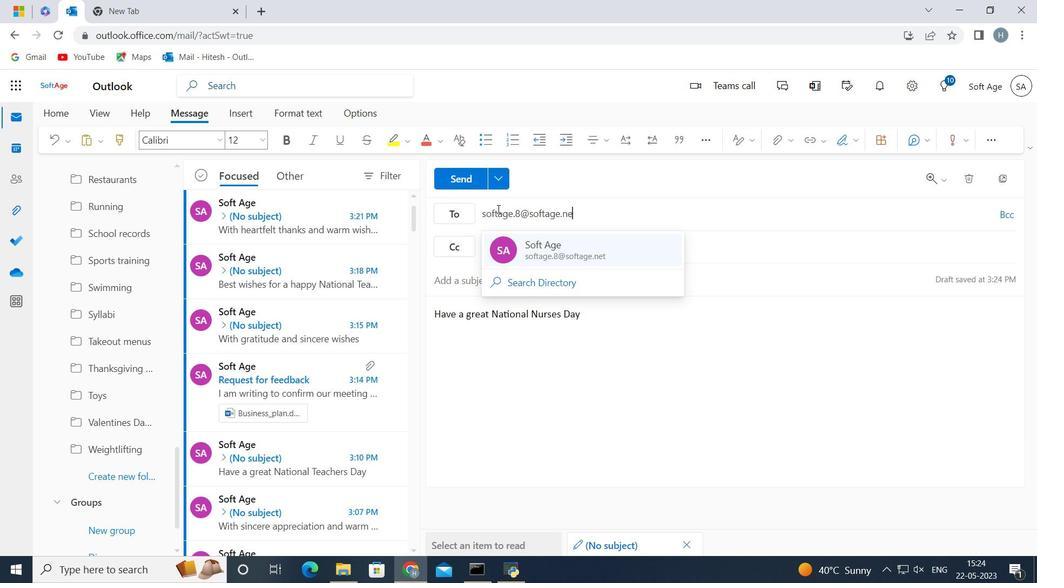 
Action: Key pressed t
Screenshot: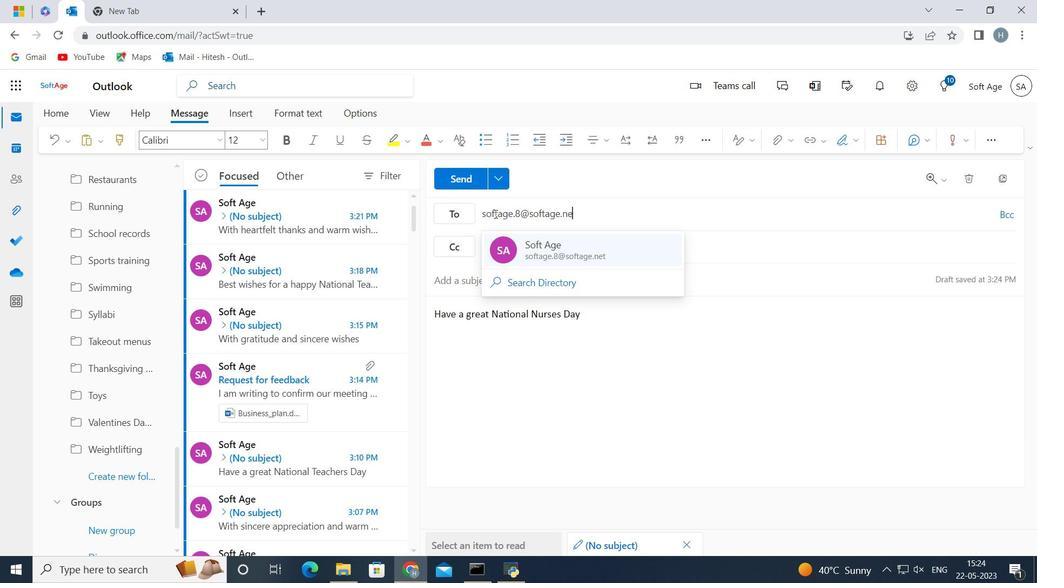 
Action: Mouse moved to (541, 243)
Screenshot: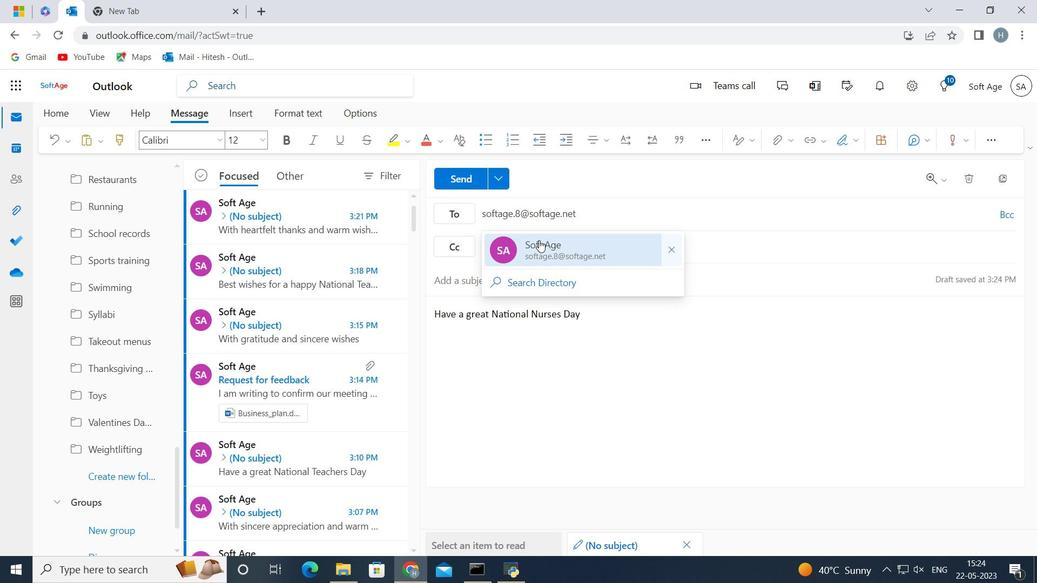 
Action: Mouse pressed left at (541, 243)
Screenshot: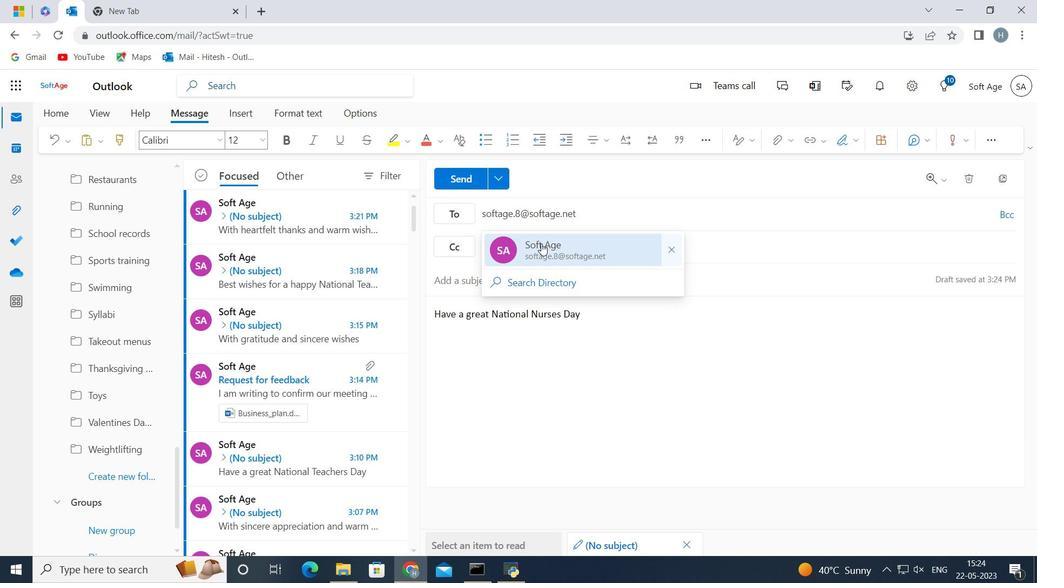
Action: Mouse moved to (110, 482)
Screenshot: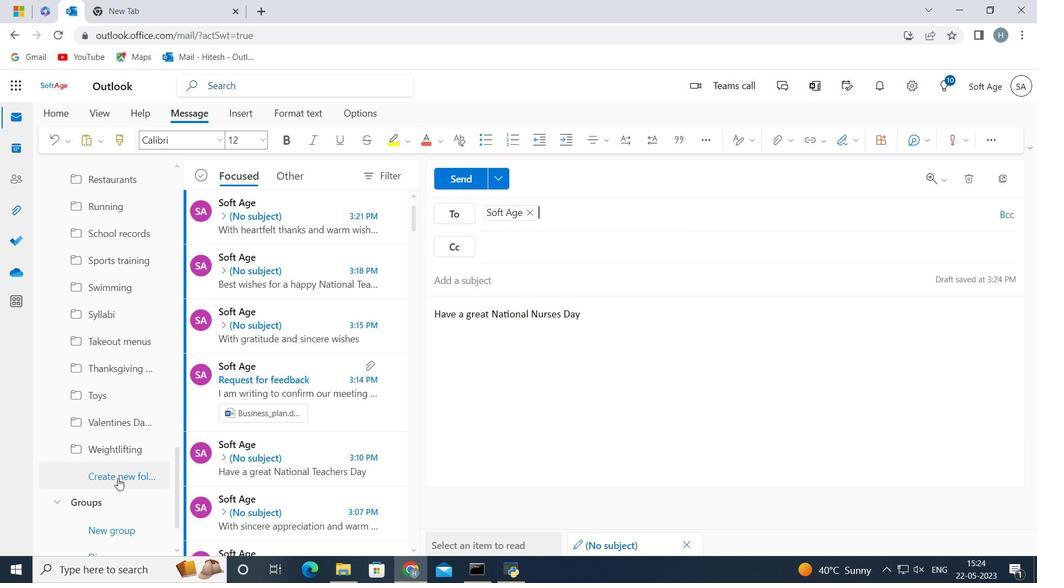 
Action: Mouse pressed left at (110, 482)
Screenshot: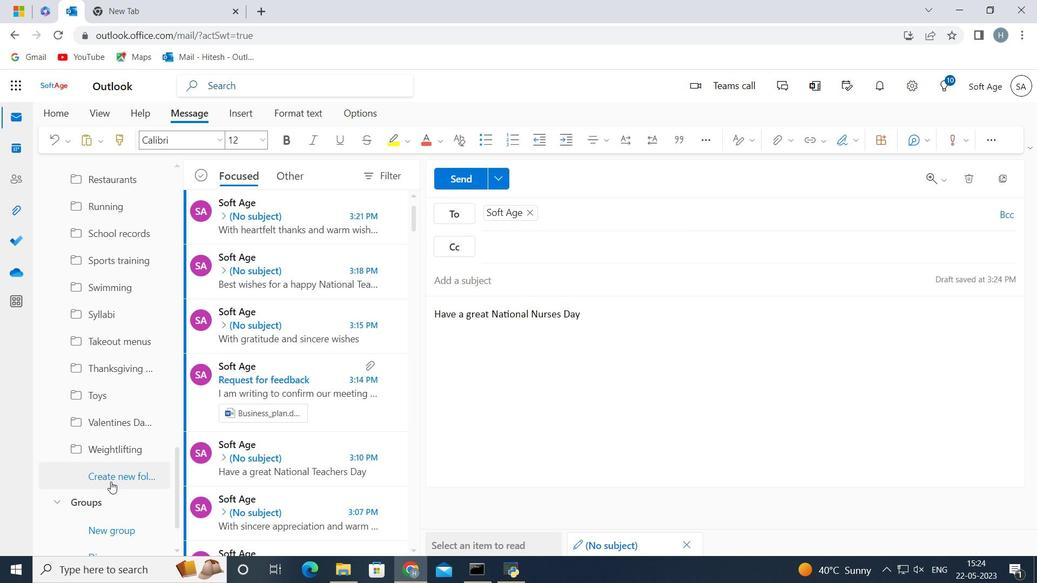 
Action: Key pressed <Key.shift>Test<Key.space>scores
Screenshot: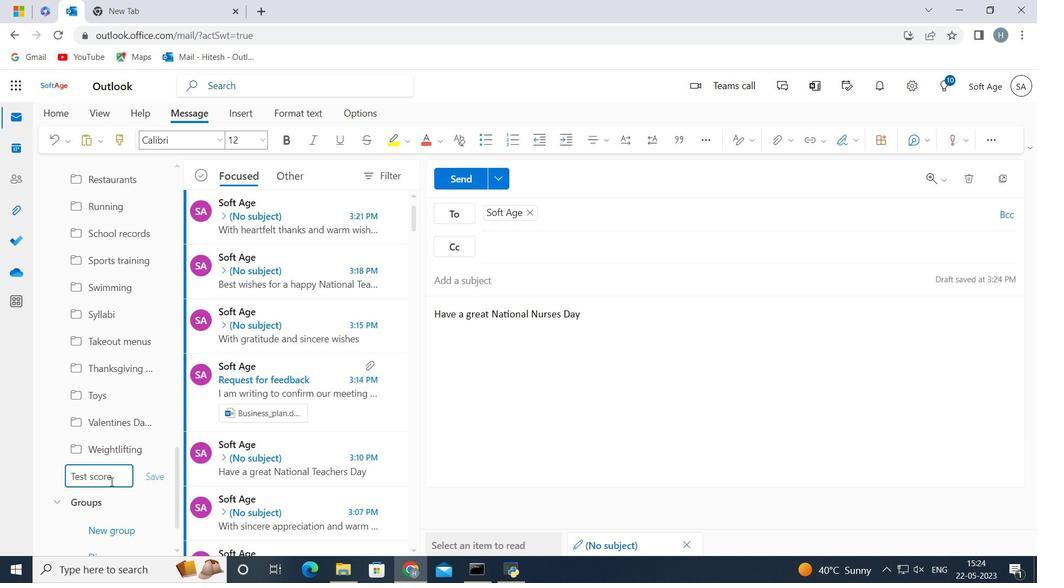 
Action: Mouse moved to (159, 476)
Screenshot: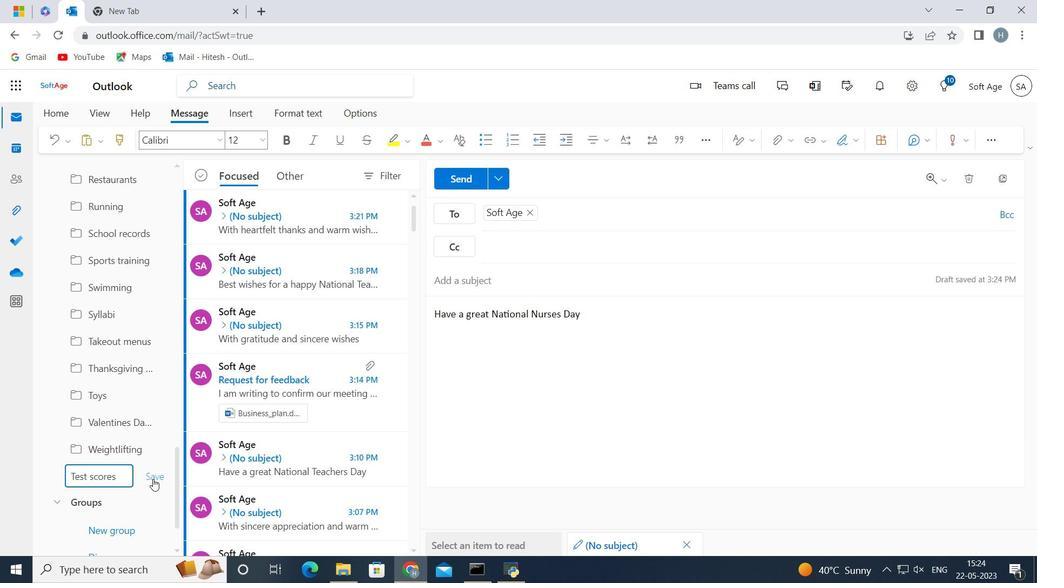 
Action: Mouse pressed left at (159, 476)
Screenshot: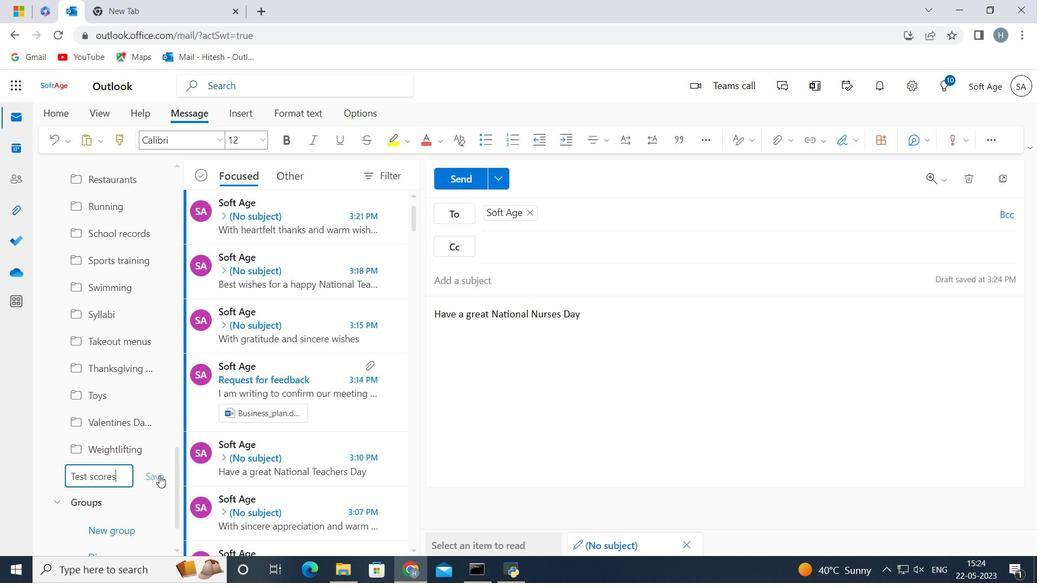 
Action: Mouse moved to (463, 177)
Screenshot: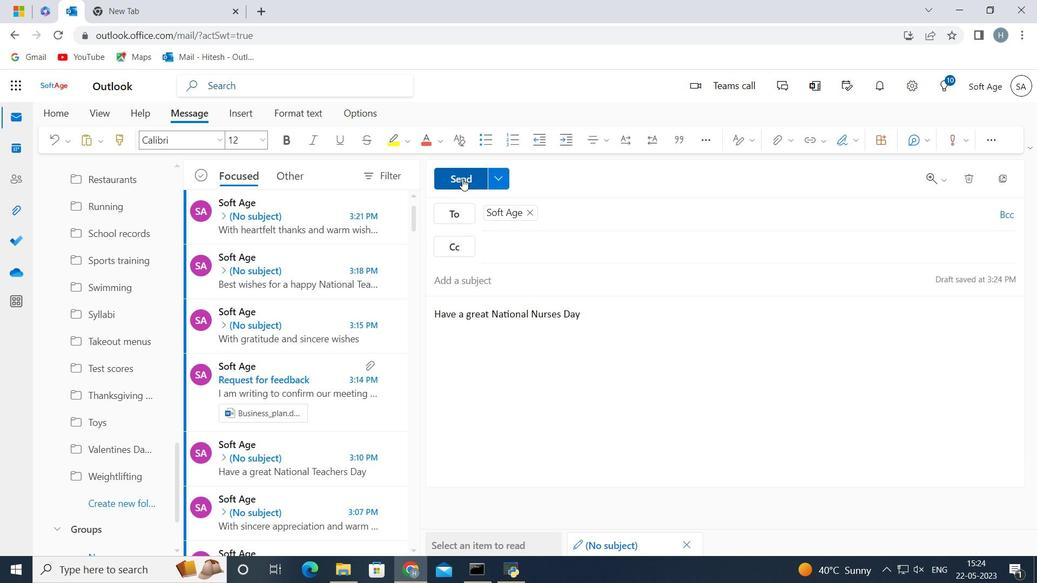 
Action: Mouse pressed left at (463, 177)
Screenshot: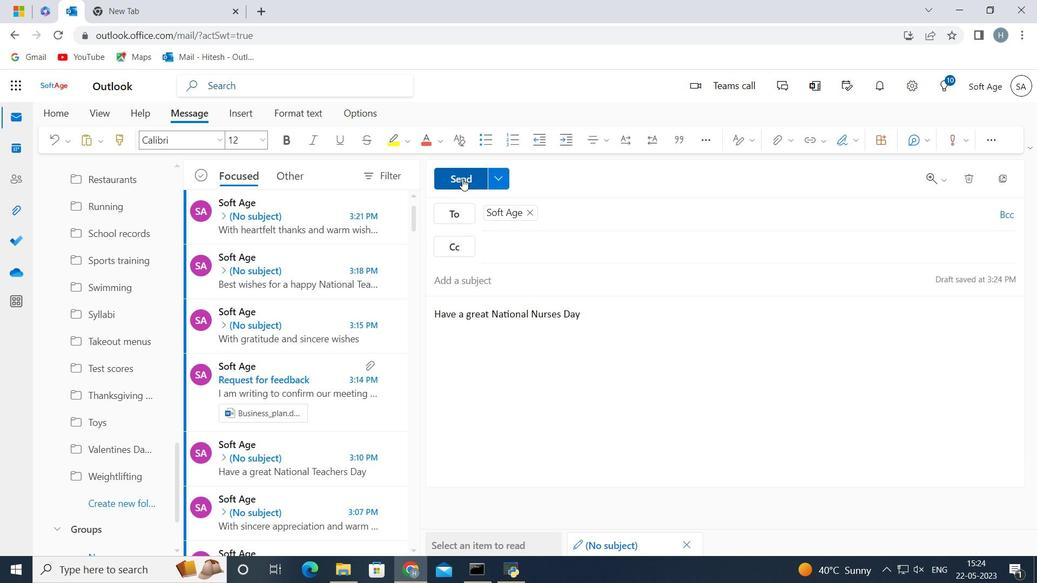 
Action: Mouse moved to (503, 345)
Screenshot: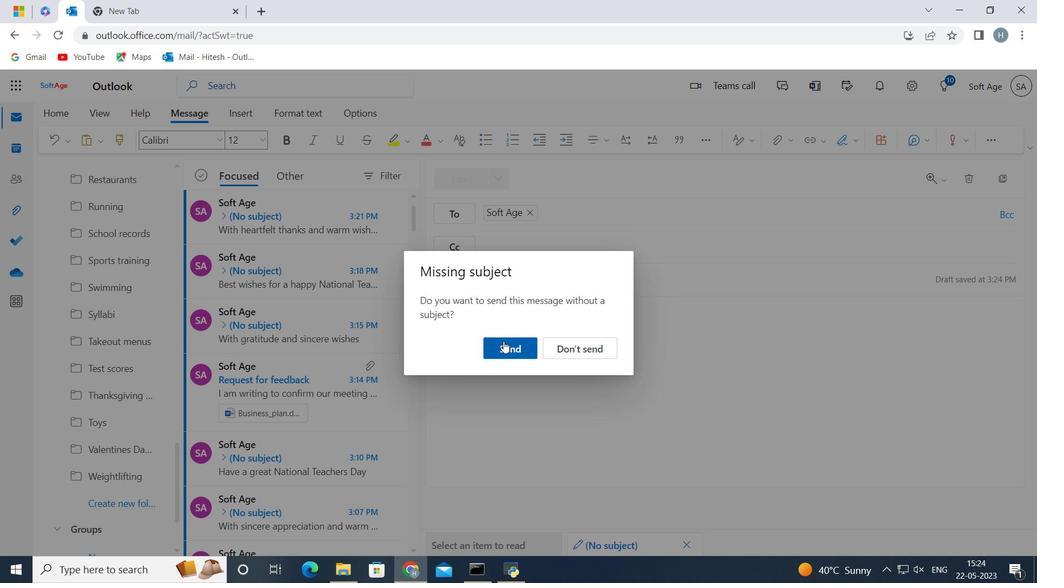 
Action: Mouse pressed left at (503, 345)
Screenshot: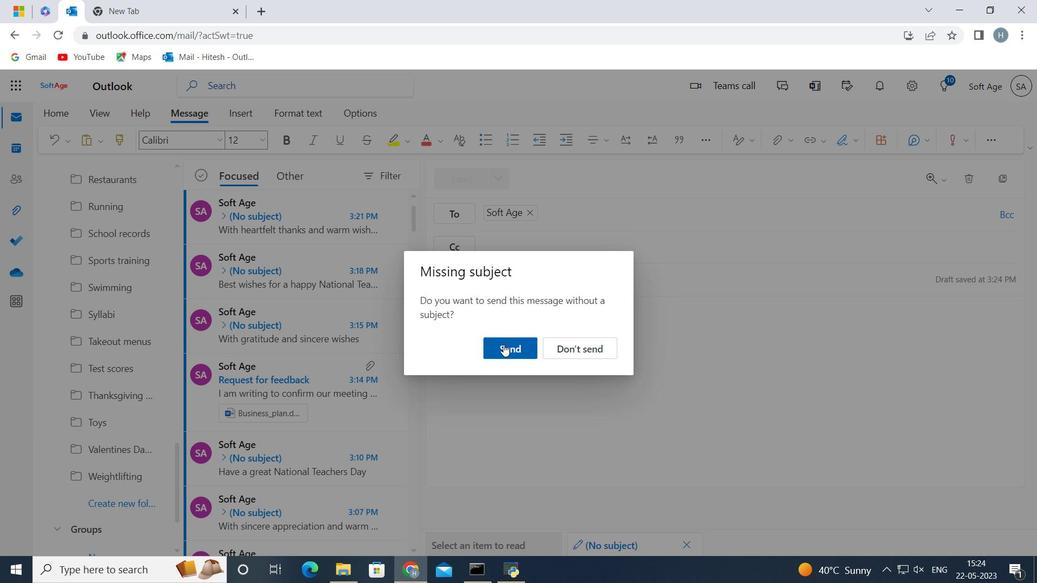 
